 Task: Send an email with the signature Edward Wright with the subject Introduction of a new product and the message I wanted to touch base with you about the status of the [specific project]. Are we on track to meet the deadline? from softage.10@softage.net to softage.3@softage.net and move the email from Sent Items to the folder Ticketing system
Action: Mouse moved to (109, 114)
Screenshot: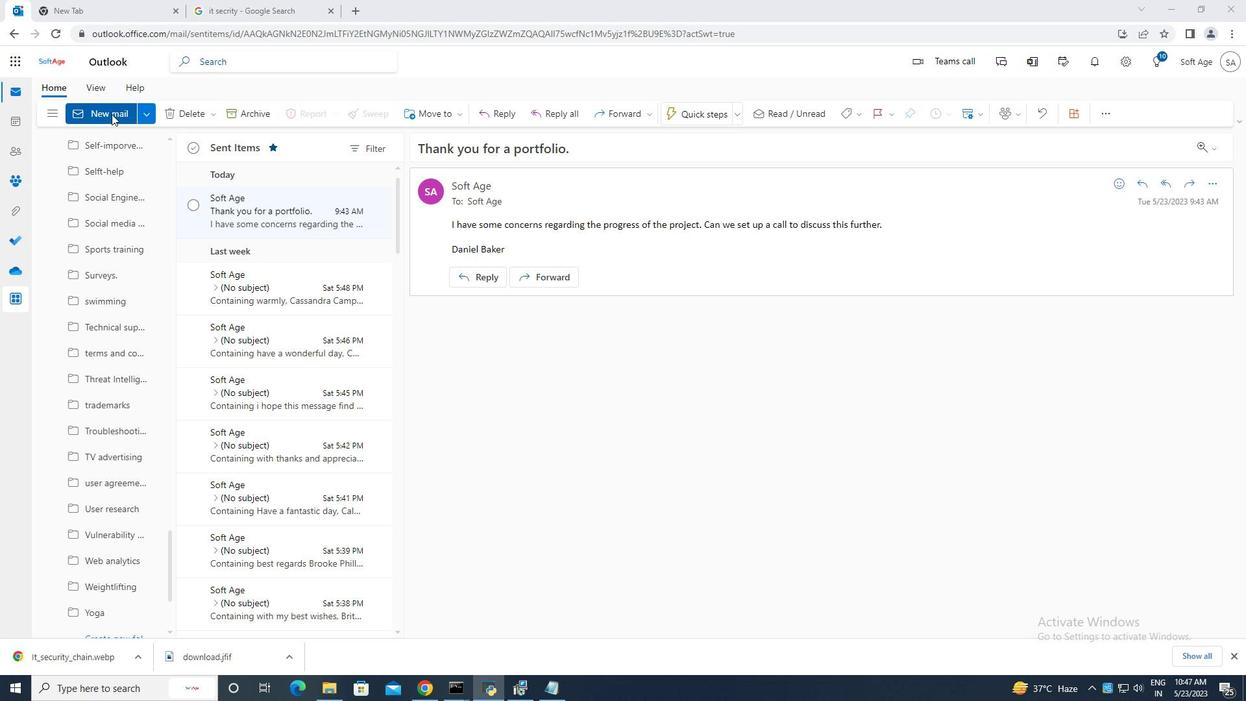 
Action: Mouse pressed left at (109, 114)
Screenshot: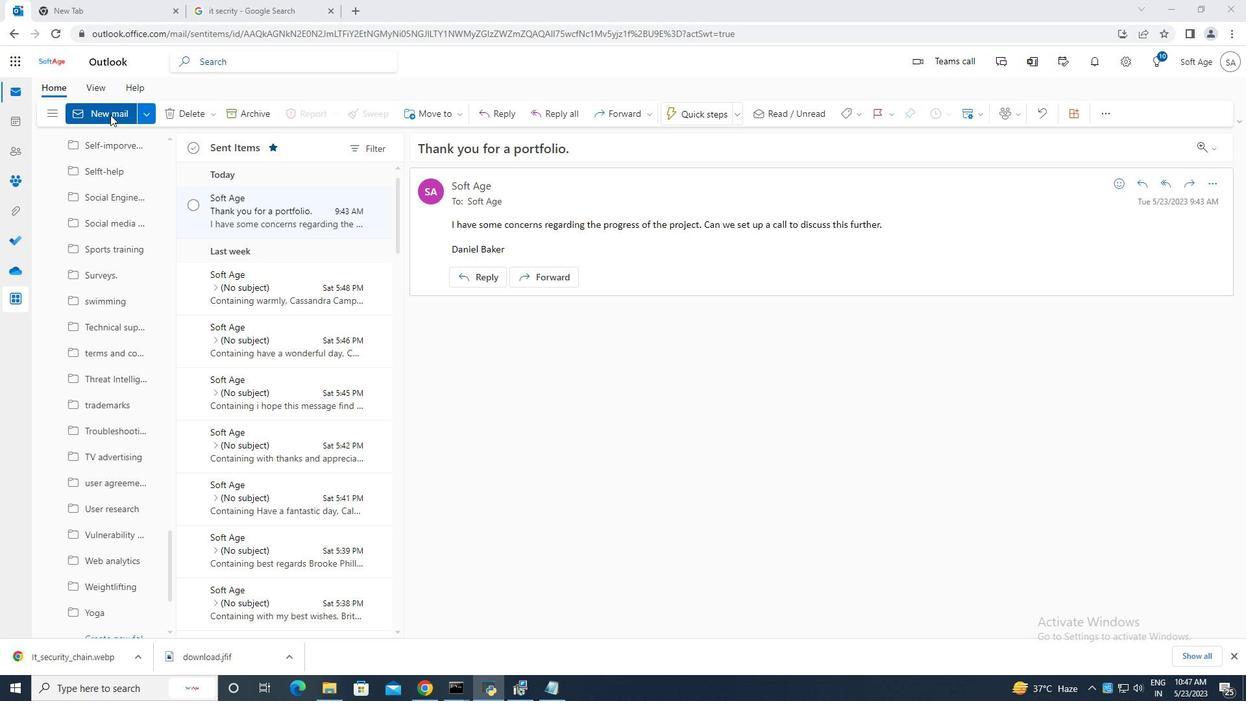 
Action: Mouse moved to (833, 116)
Screenshot: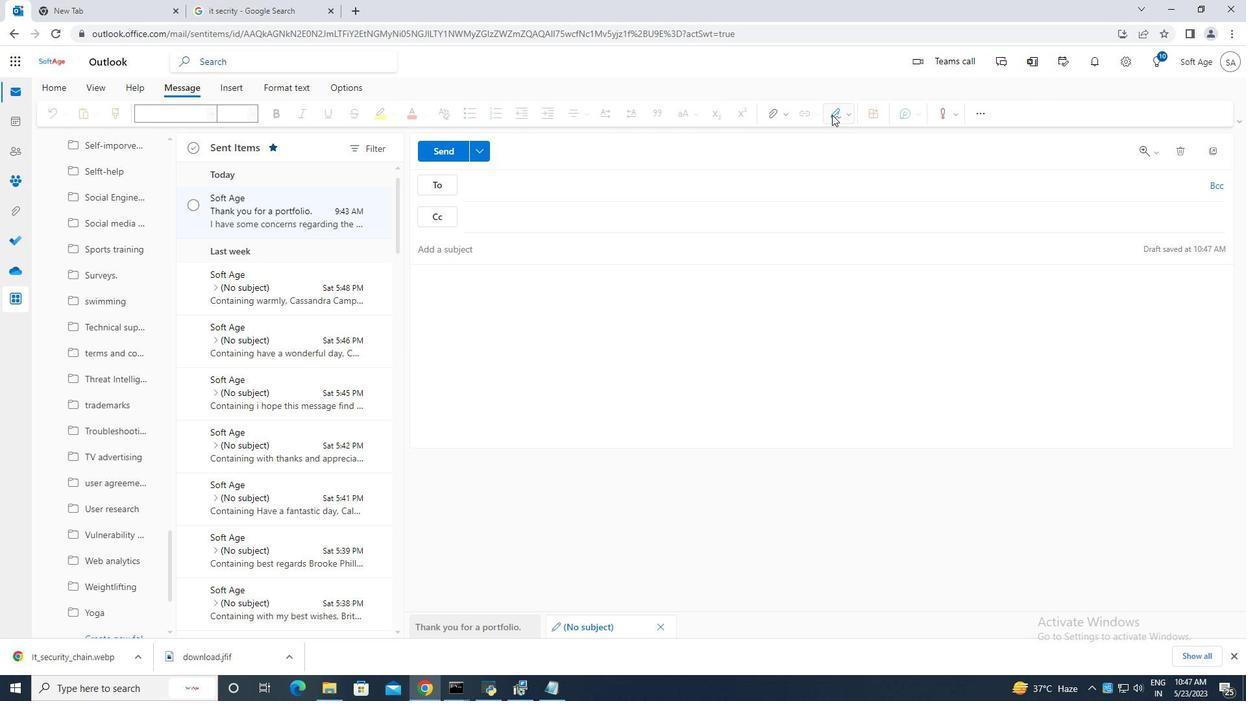 
Action: Mouse pressed left at (833, 116)
Screenshot: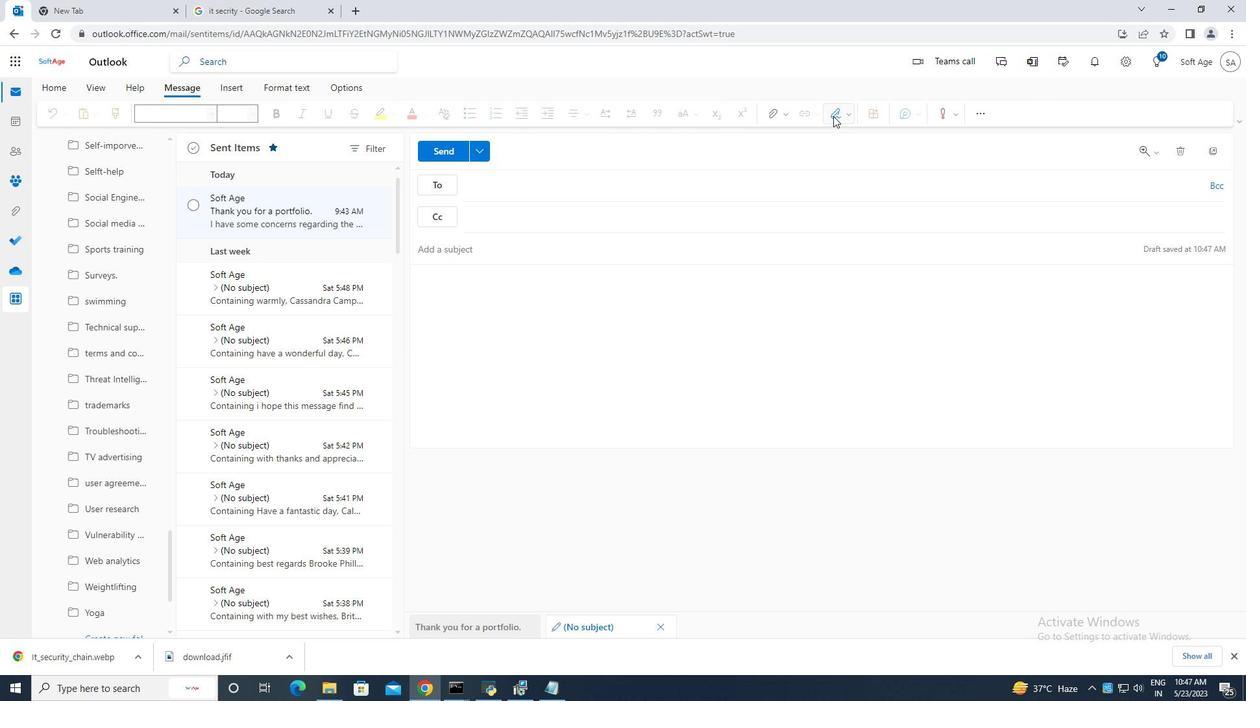 
Action: Mouse moved to (825, 166)
Screenshot: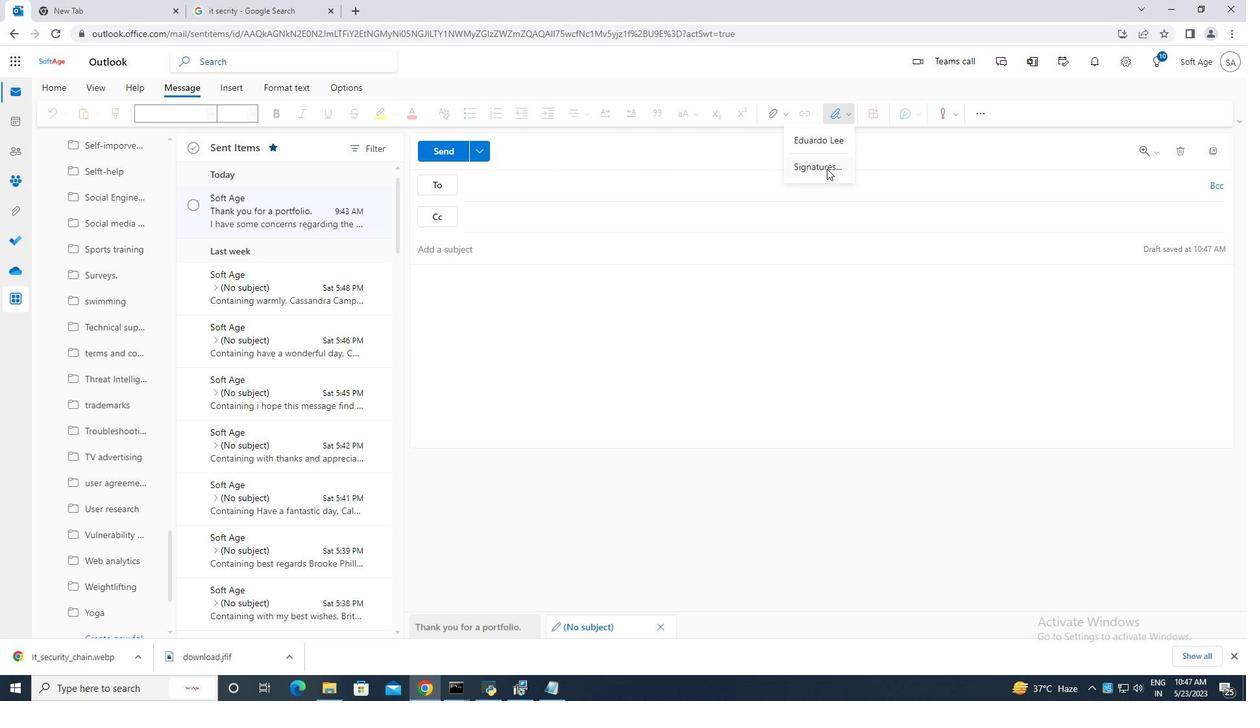 
Action: Mouse pressed left at (825, 166)
Screenshot: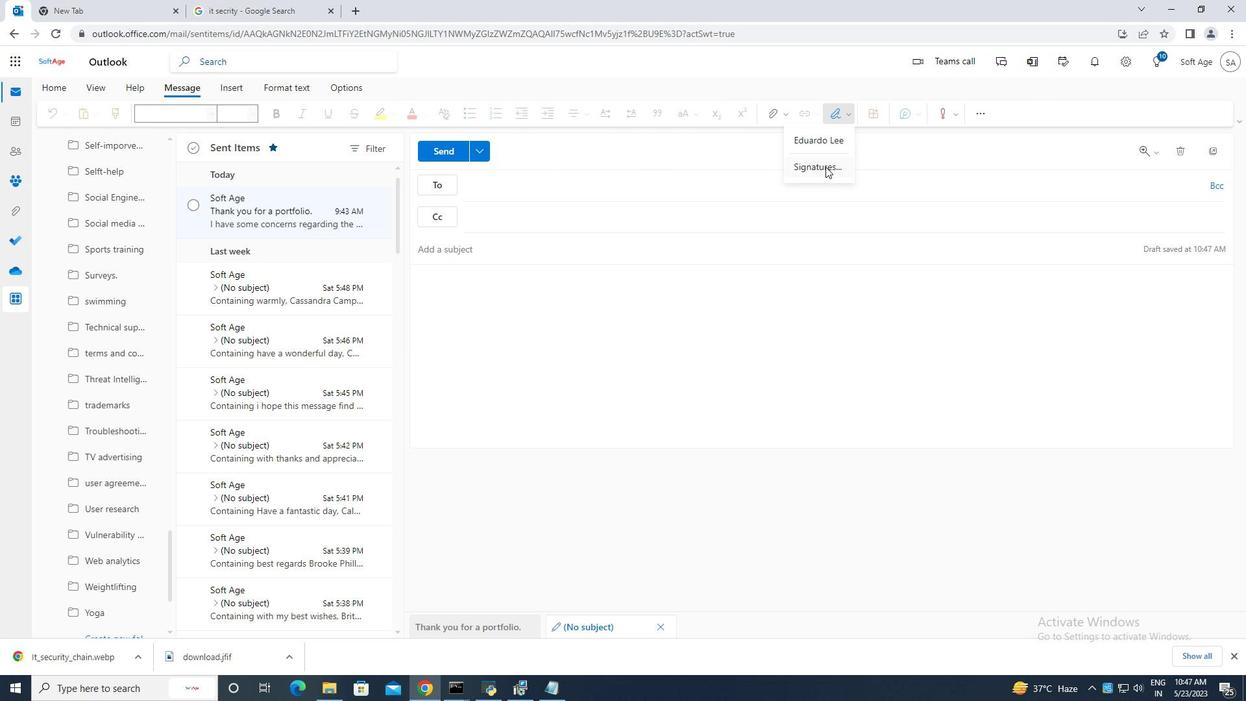 
Action: Mouse moved to (869, 213)
Screenshot: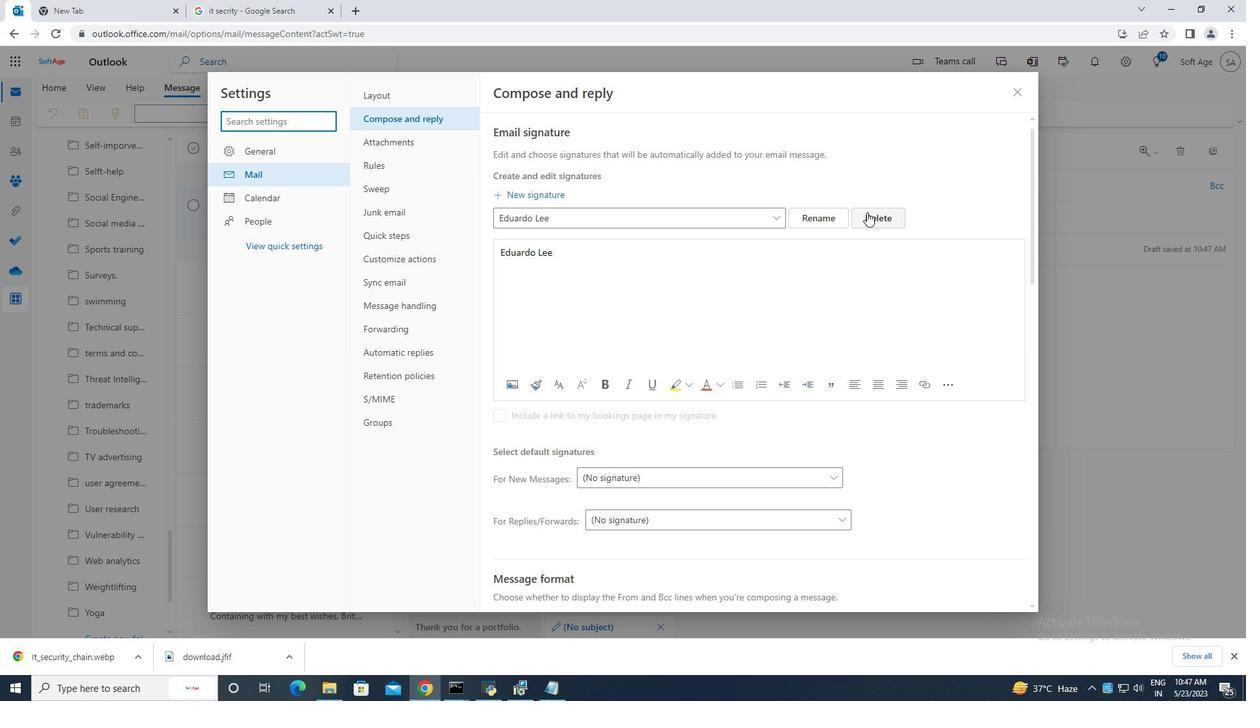 
Action: Mouse pressed left at (869, 213)
Screenshot: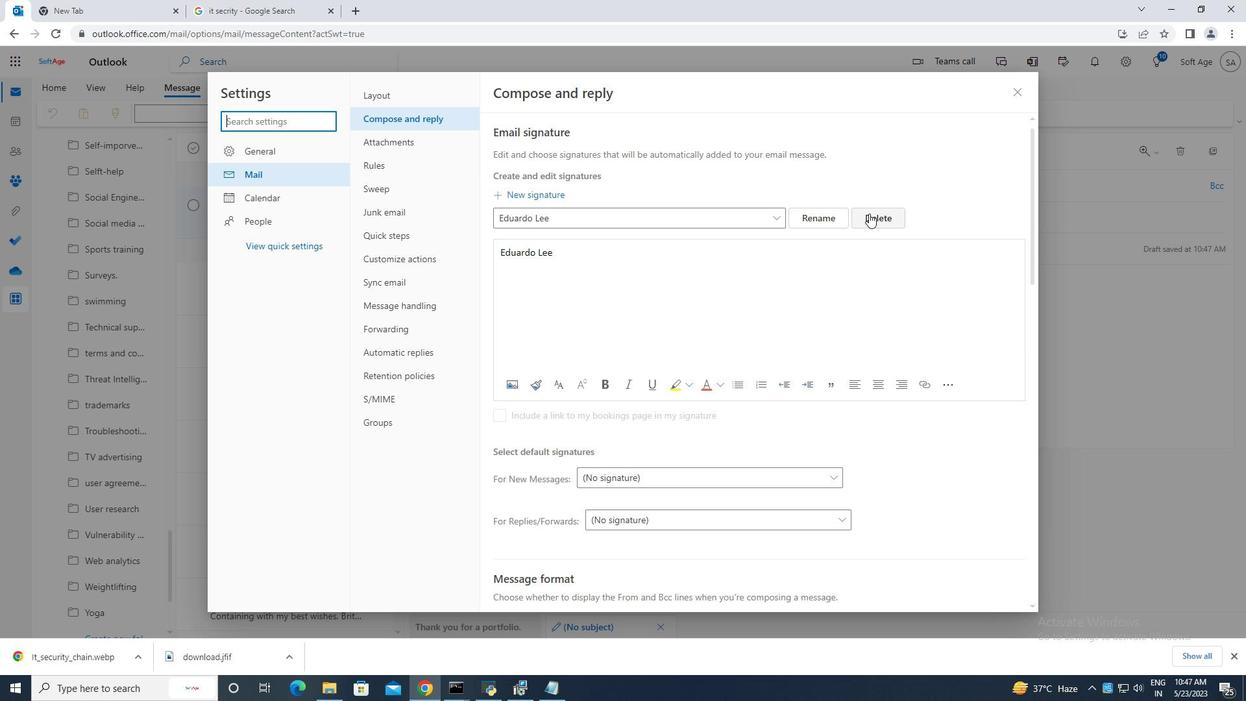 
Action: Mouse moved to (523, 217)
Screenshot: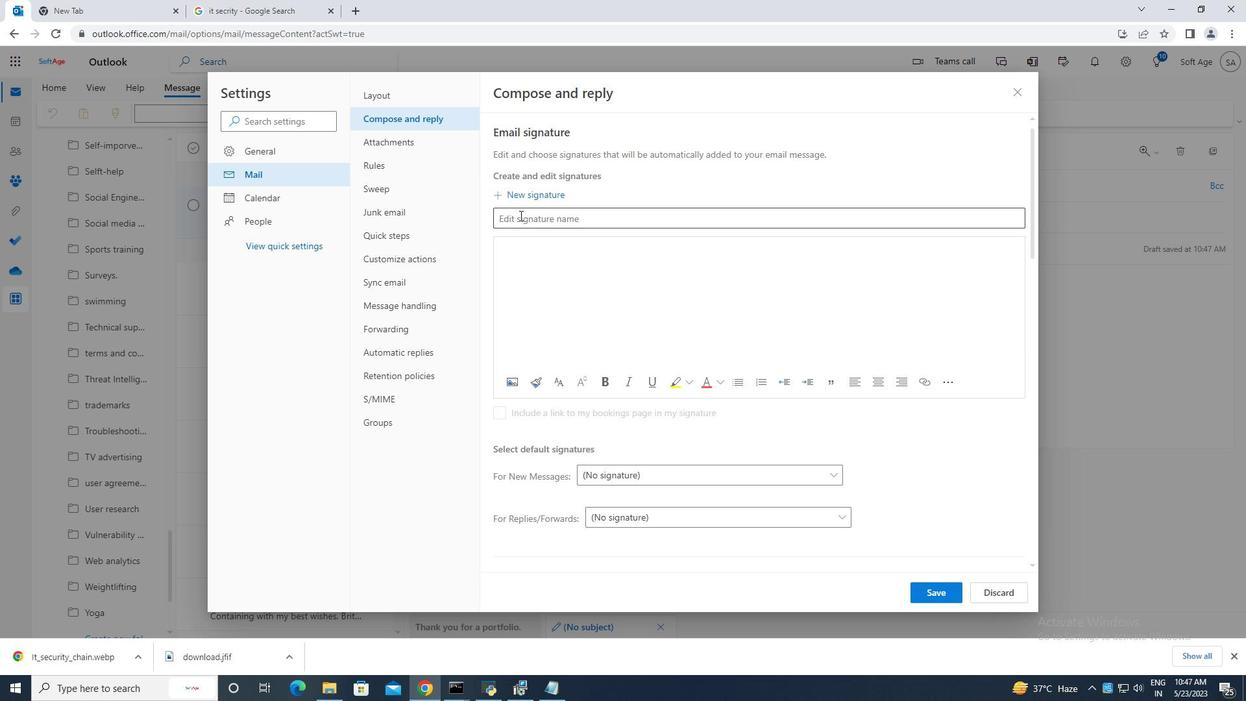 
Action: Mouse pressed left at (523, 217)
Screenshot: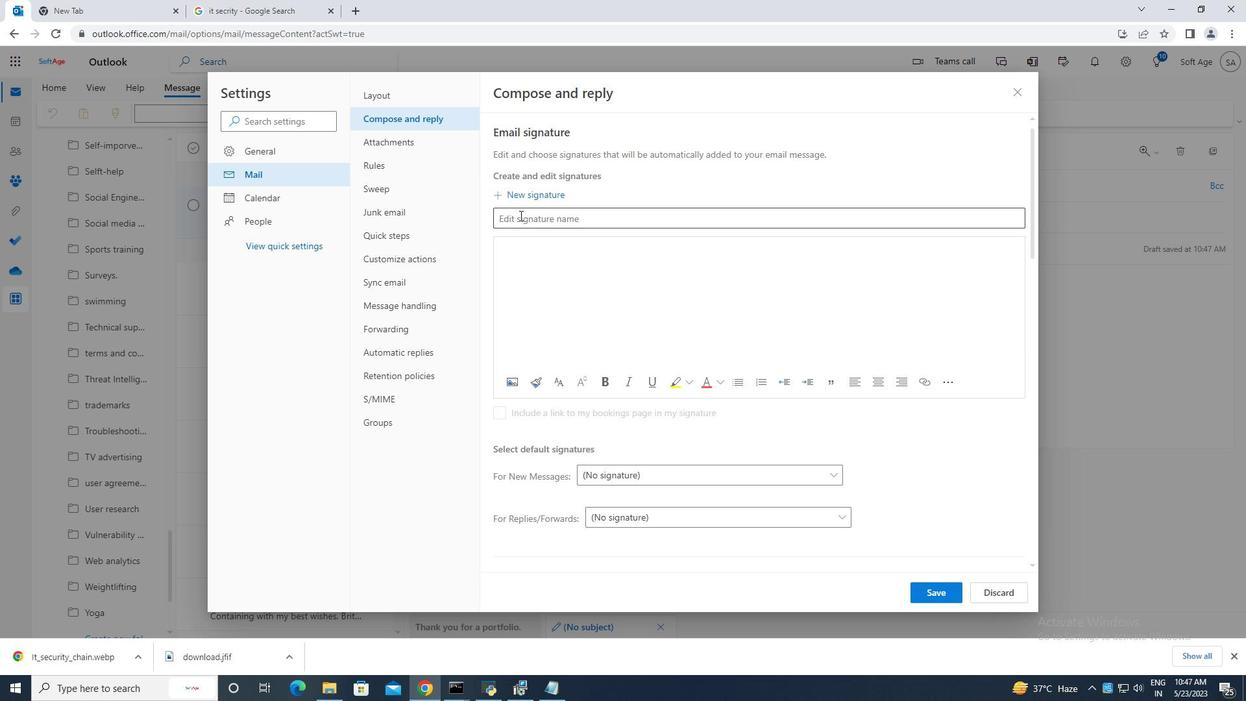 
Action: Mouse moved to (527, 218)
Screenshot: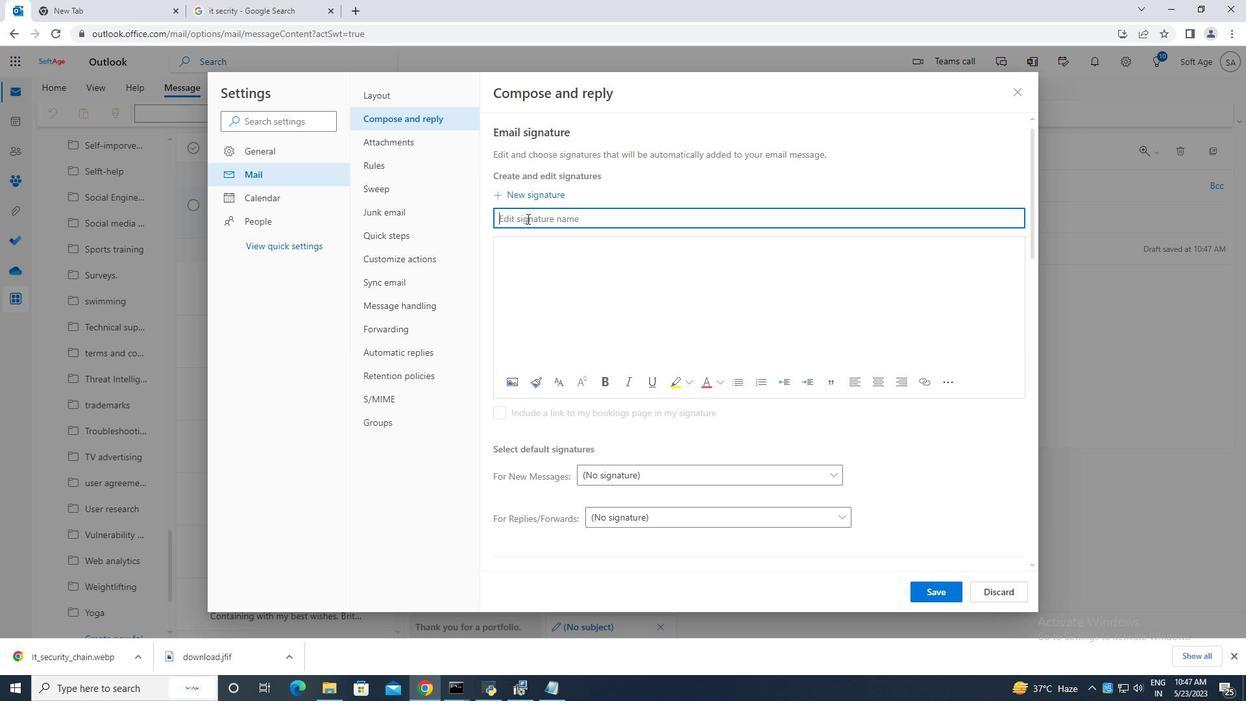 
Action: Key pressed <Key.caps_lock>E<Key.caps_lock>dward<Key.space><Key.caps_lock>W<Key.caps_lock>right
Screenshot: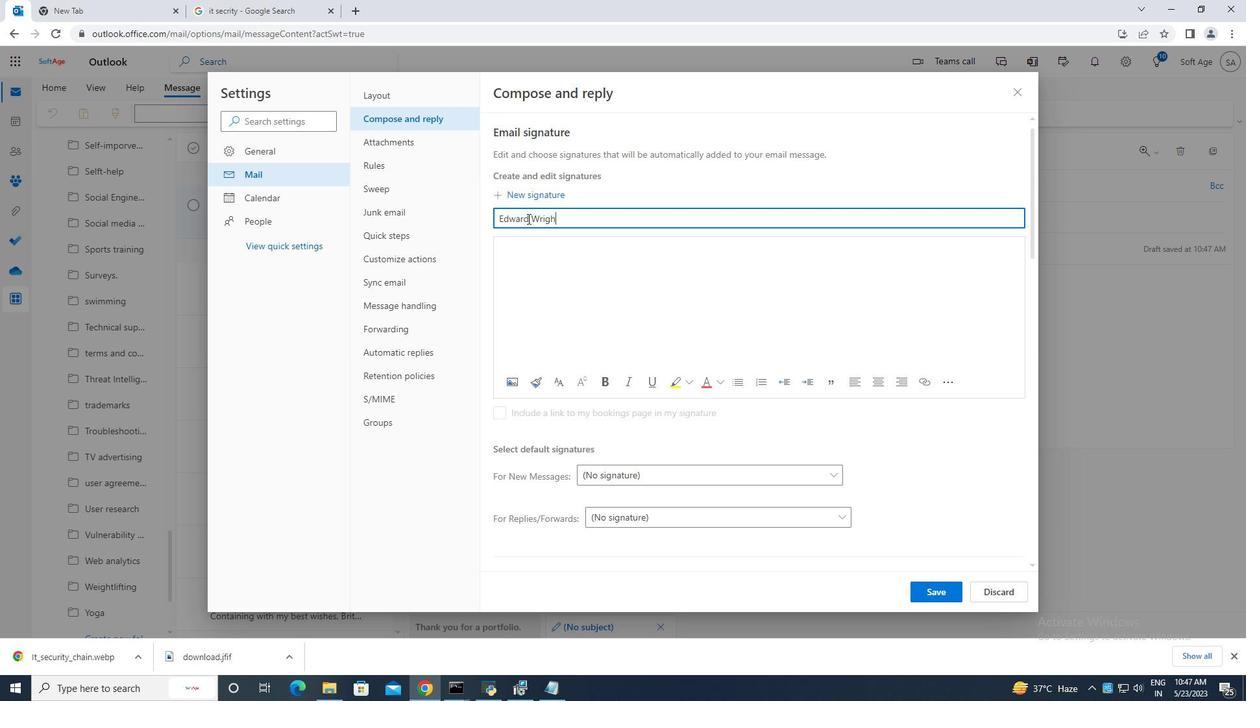 
Action: Mouse moved to (505, 246)
Screenshot: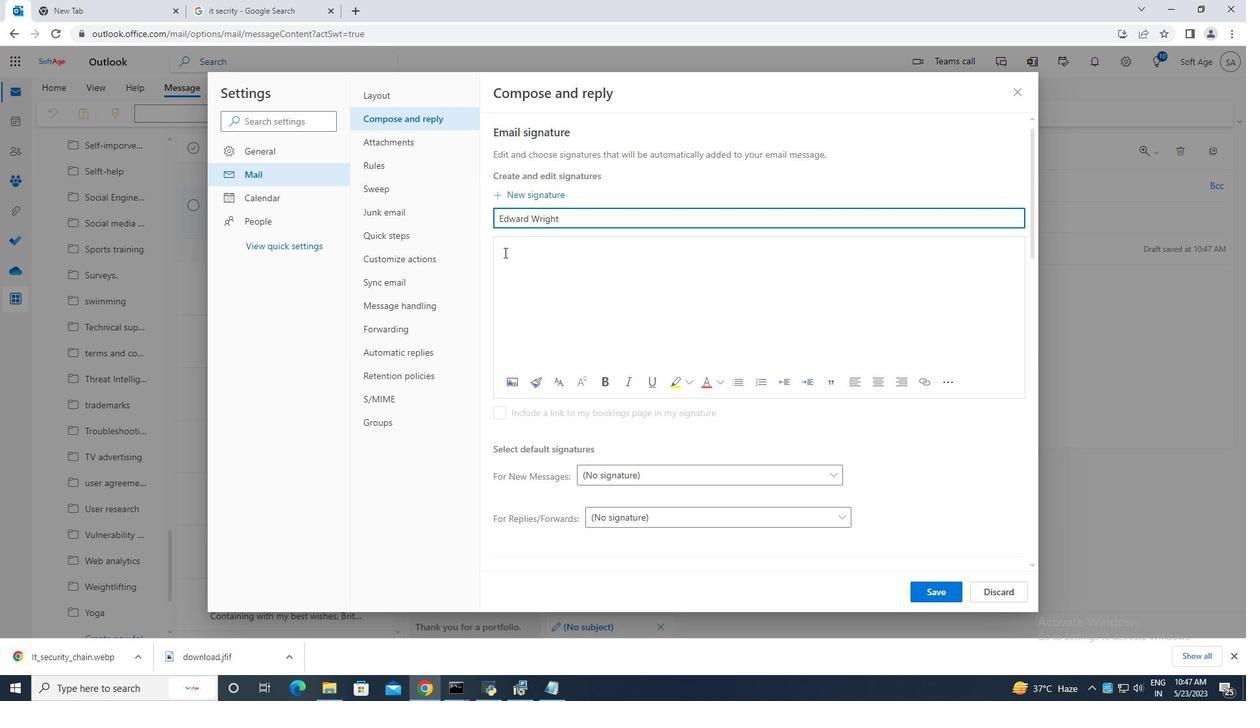 
Action: Mouse pressed left at (505, 246)
Screenshot: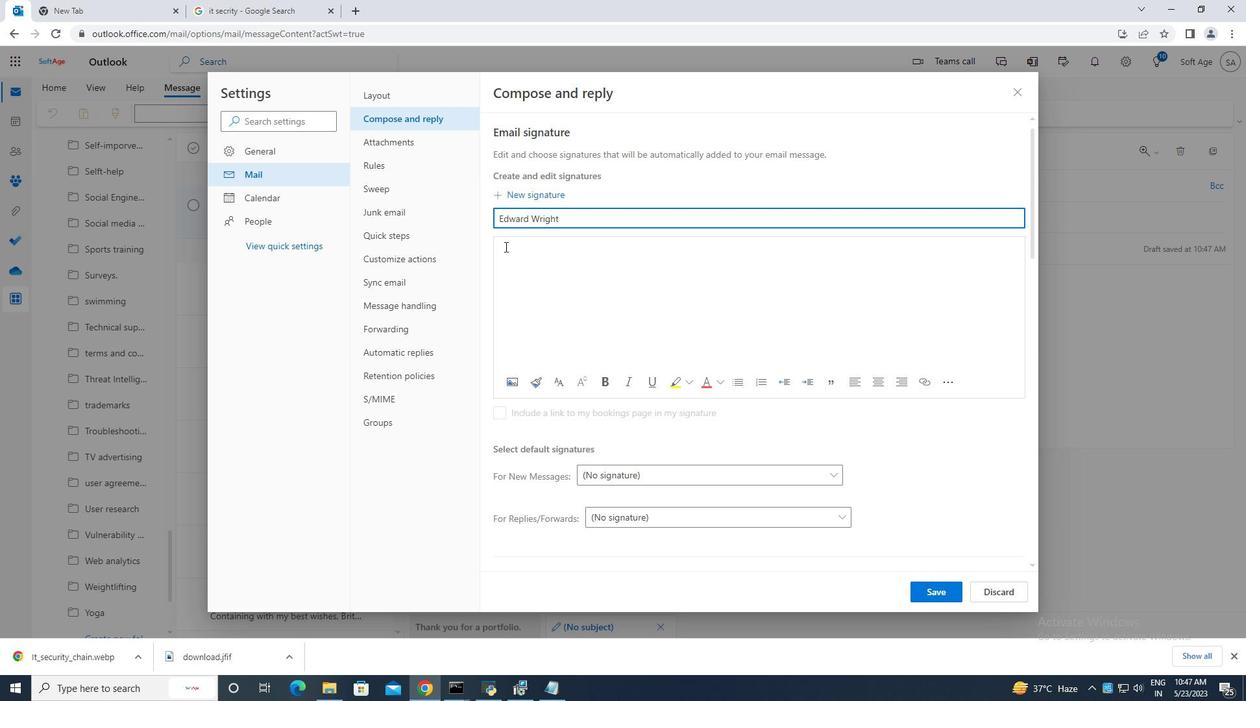 
Action: Mouse moved to (508, 248)
Screenshot: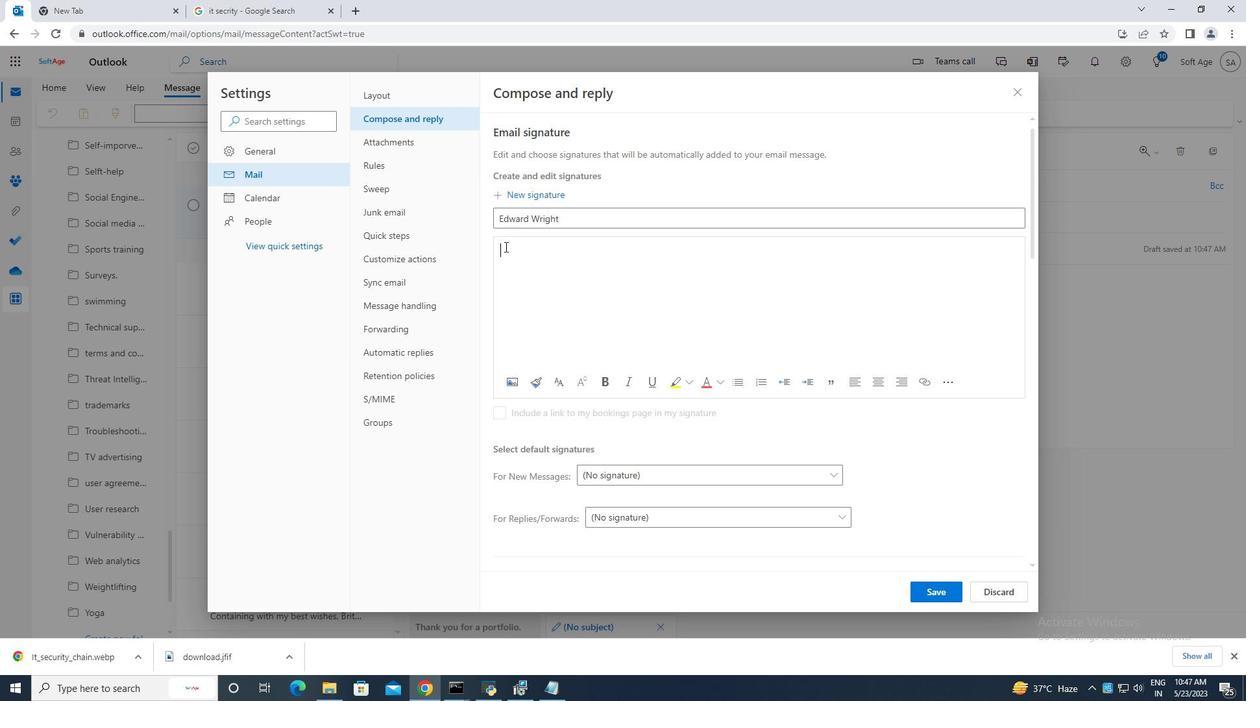 
Action: Key pressed <Key.caps_lock>E<Key.caps_lock>dward<Key.space><Key.caps_lock>W<Key.caps_lock>right
Screenshot: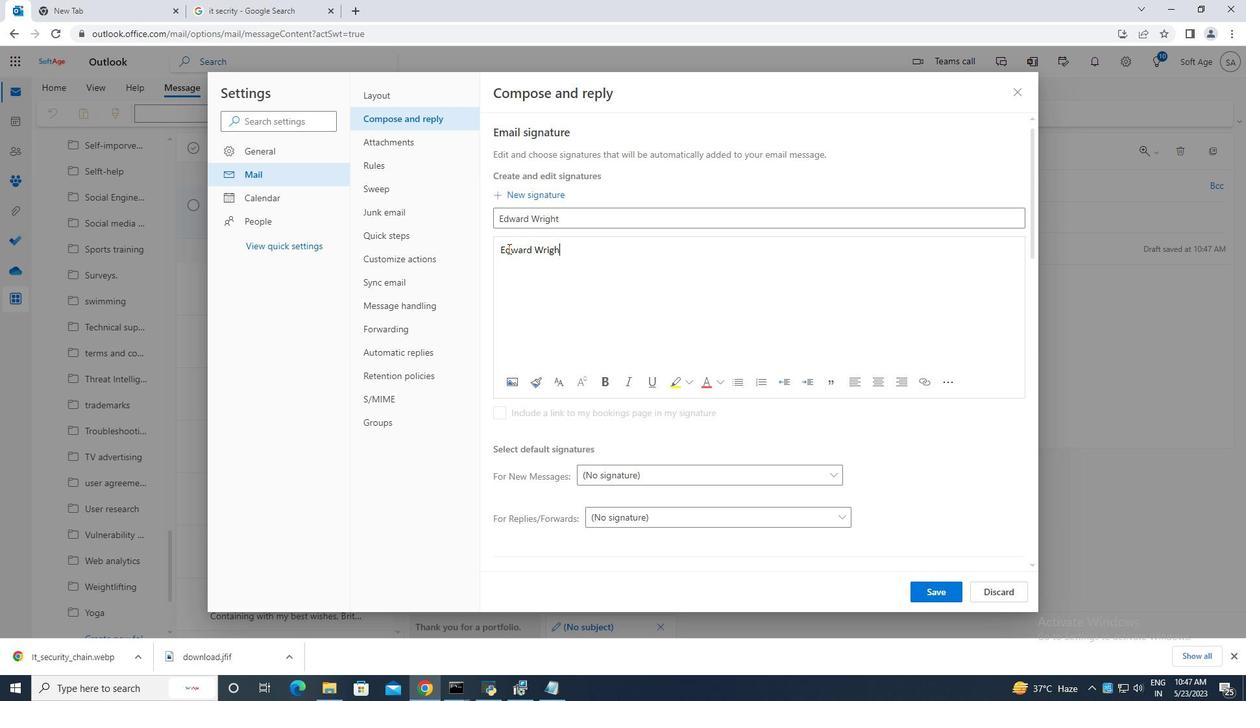 
Action: Mouse moved to (920, 587)
Screenshot: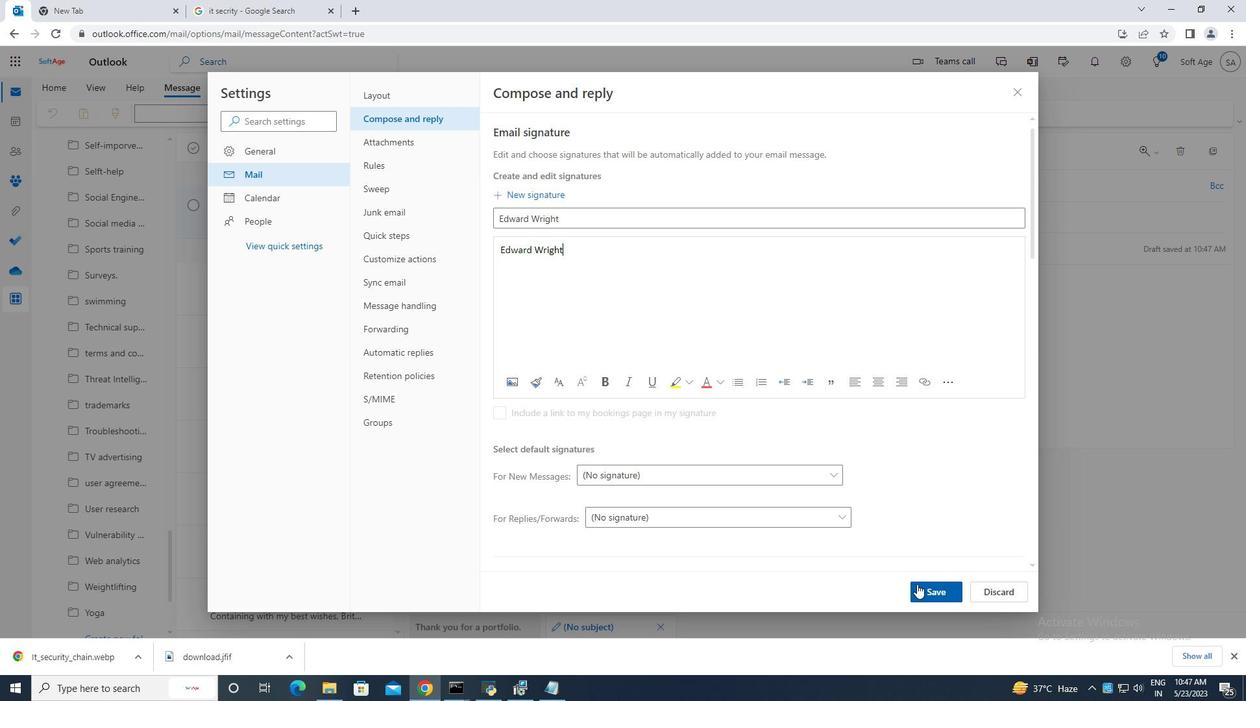 
Action: Mouse pressed left at (920, 587)
Screenshot: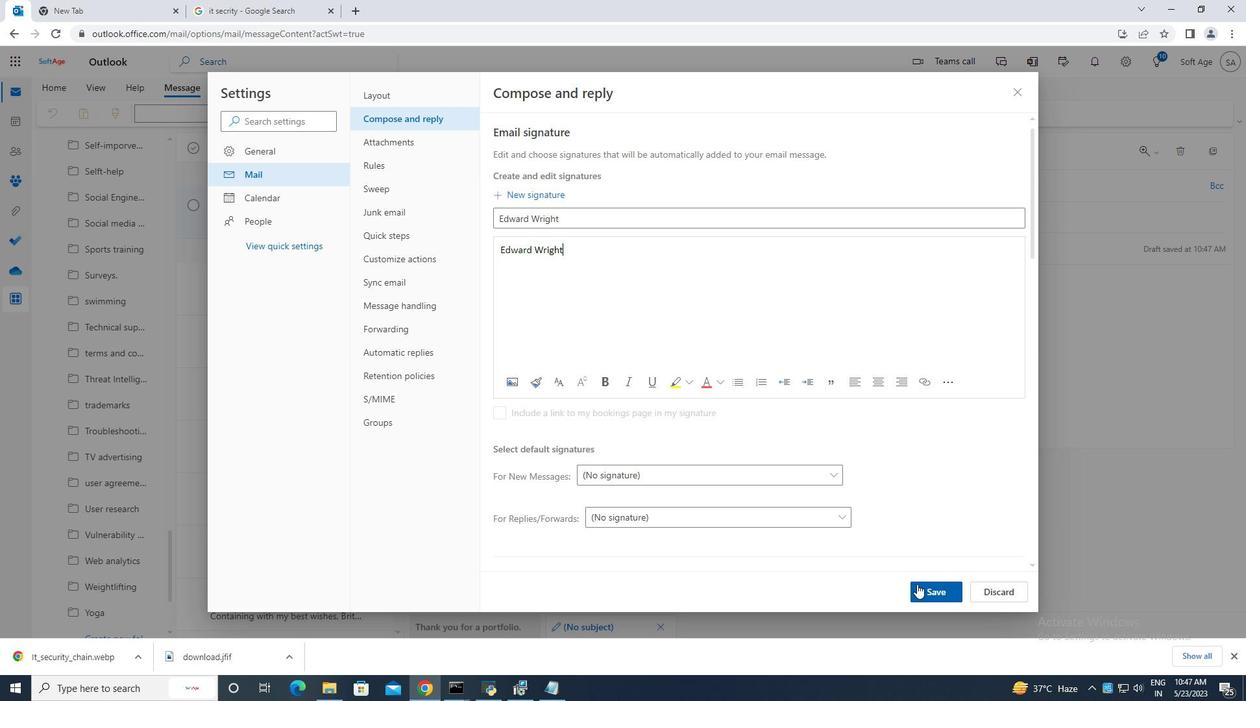 
Action: Mouse moved to (1013, 96)
Screenshot: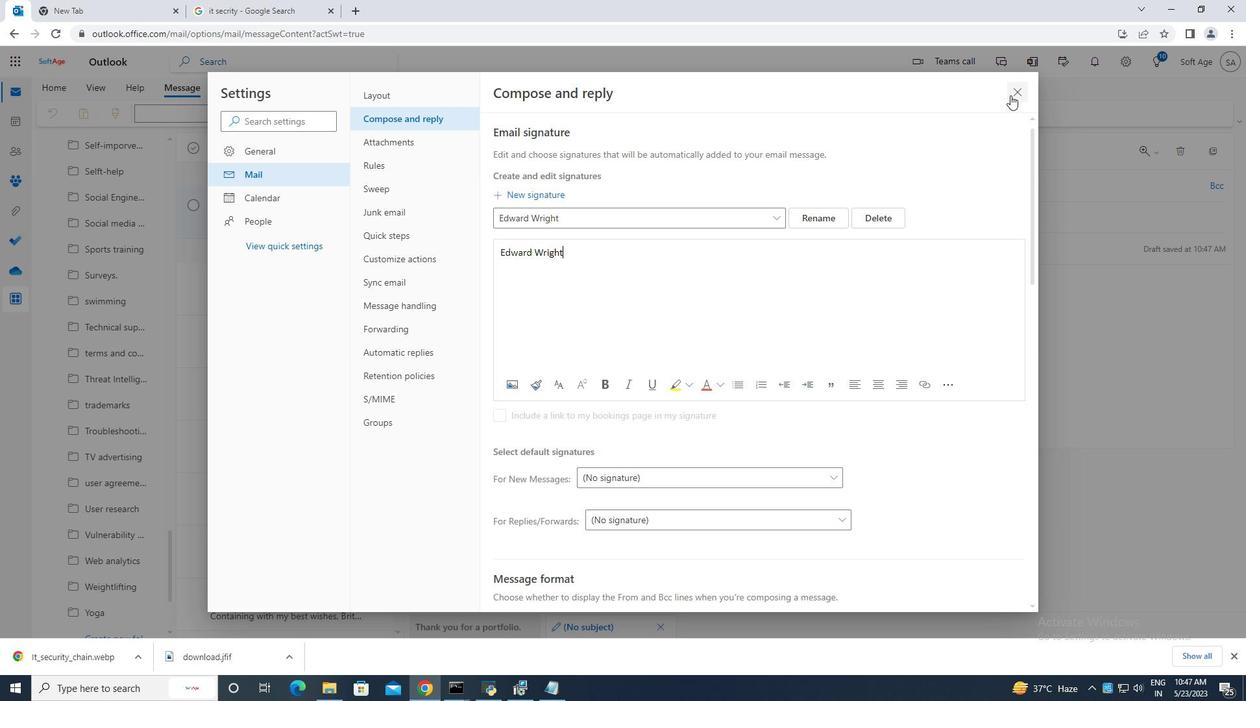 
Action: Mouse pressed left at (1013, 96)
Screenshot: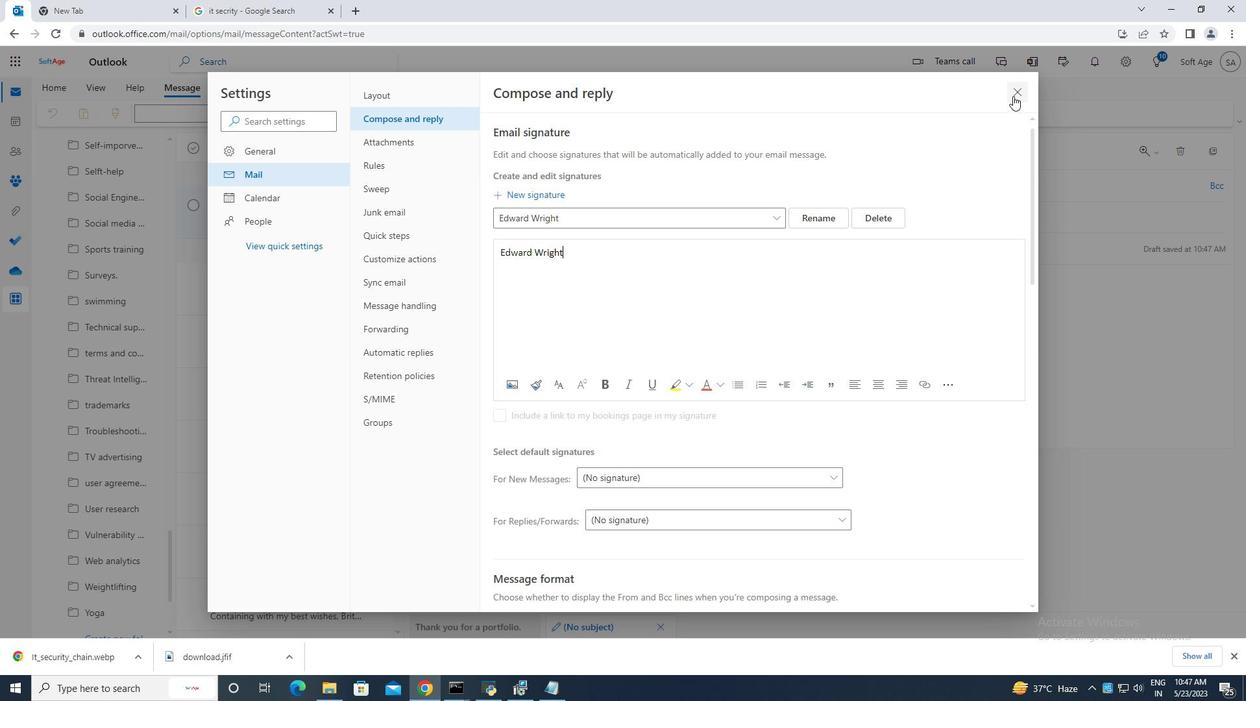 
Action: Mouse moved to (837, 114)
Screenshot: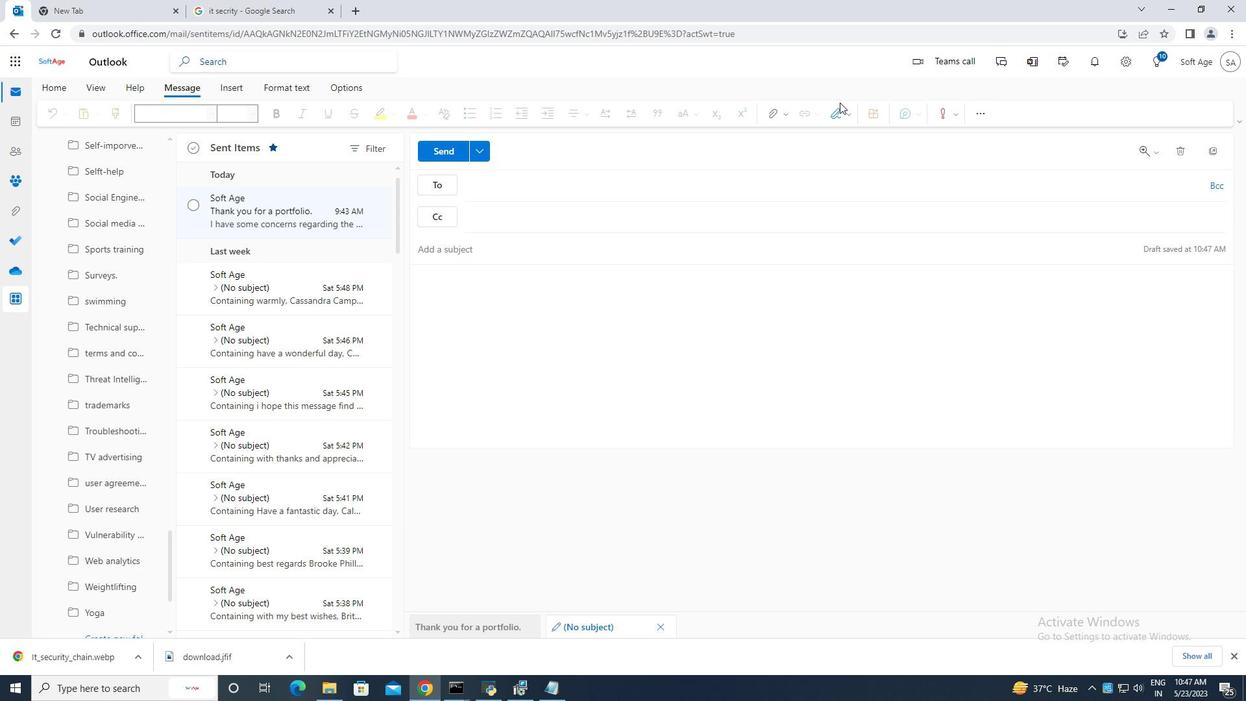 
Action: Mouse pressed left at (837, 114)
Screenshot: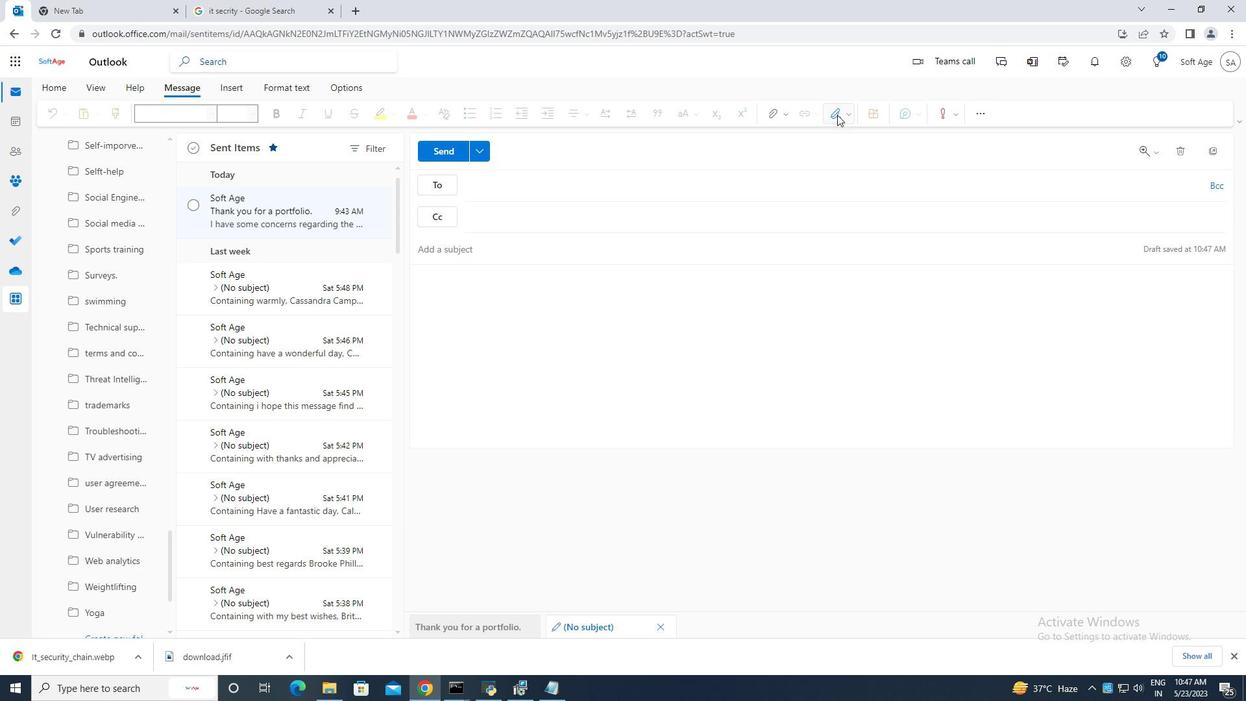 
Action: Mouse moved to (809, 141)
Screenshot: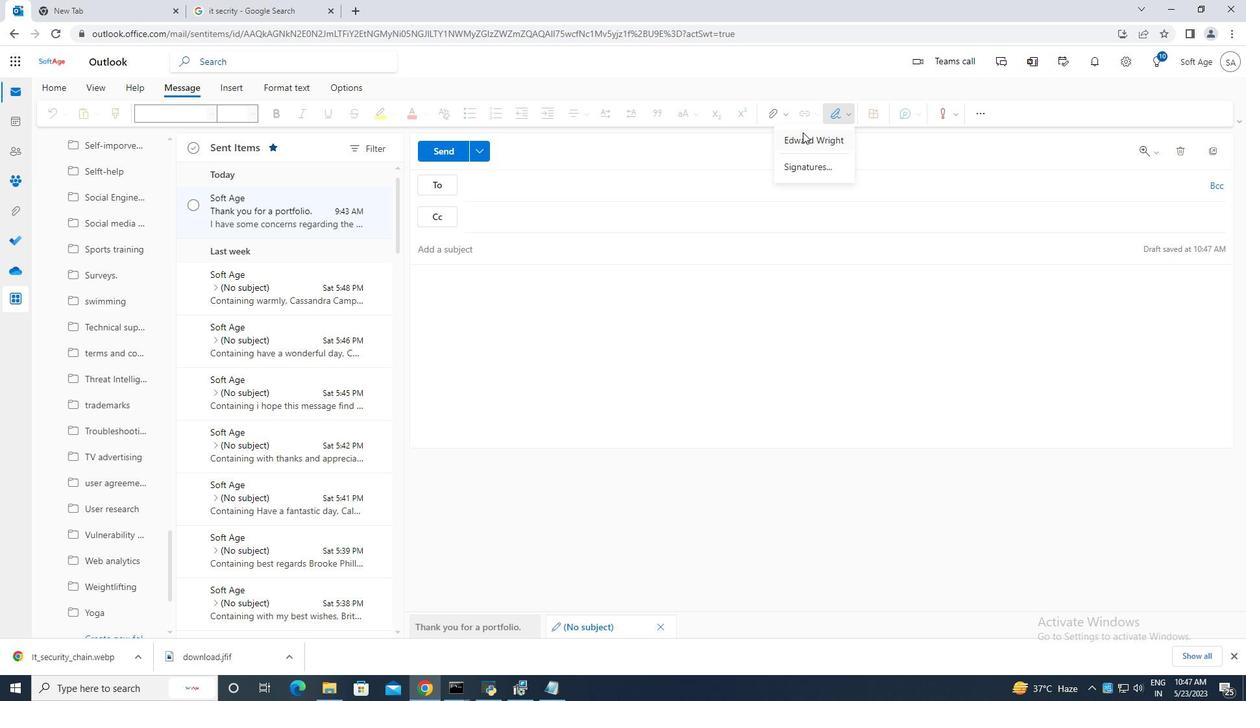
Action: Mouse pressed left at (809, 141)
Screenshot: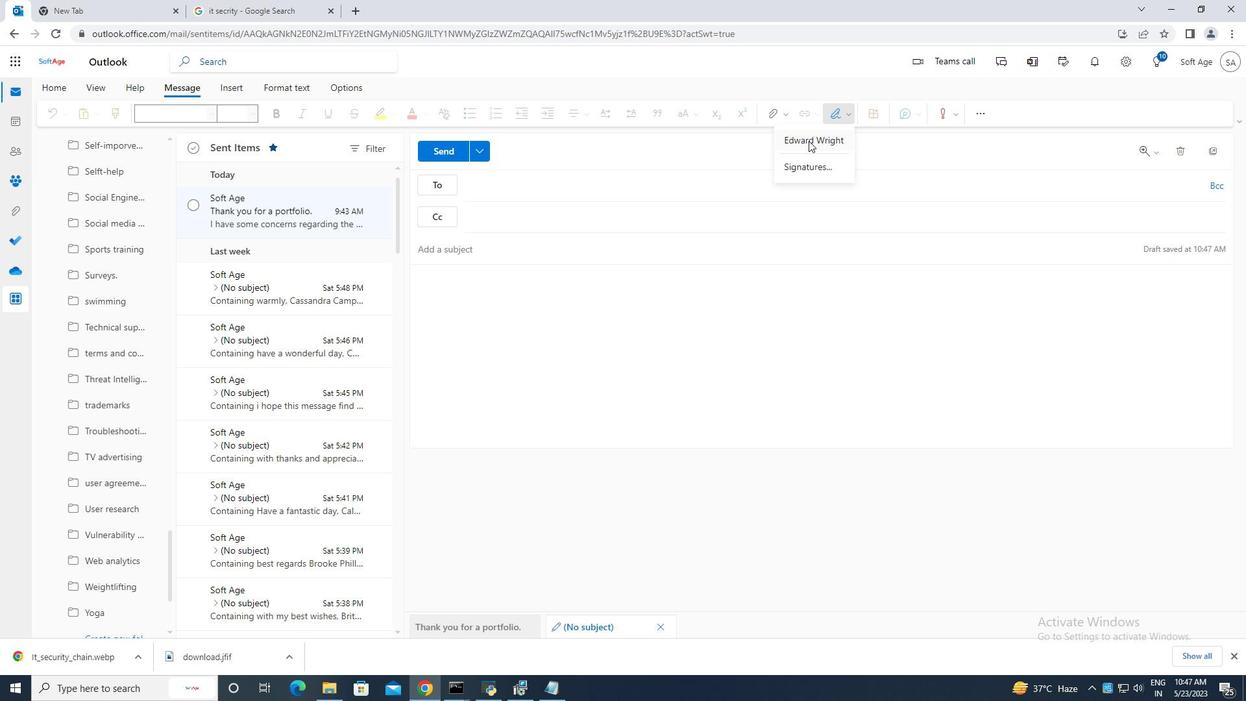 
Action: Mouse moved to (449, 253)
Screenshot: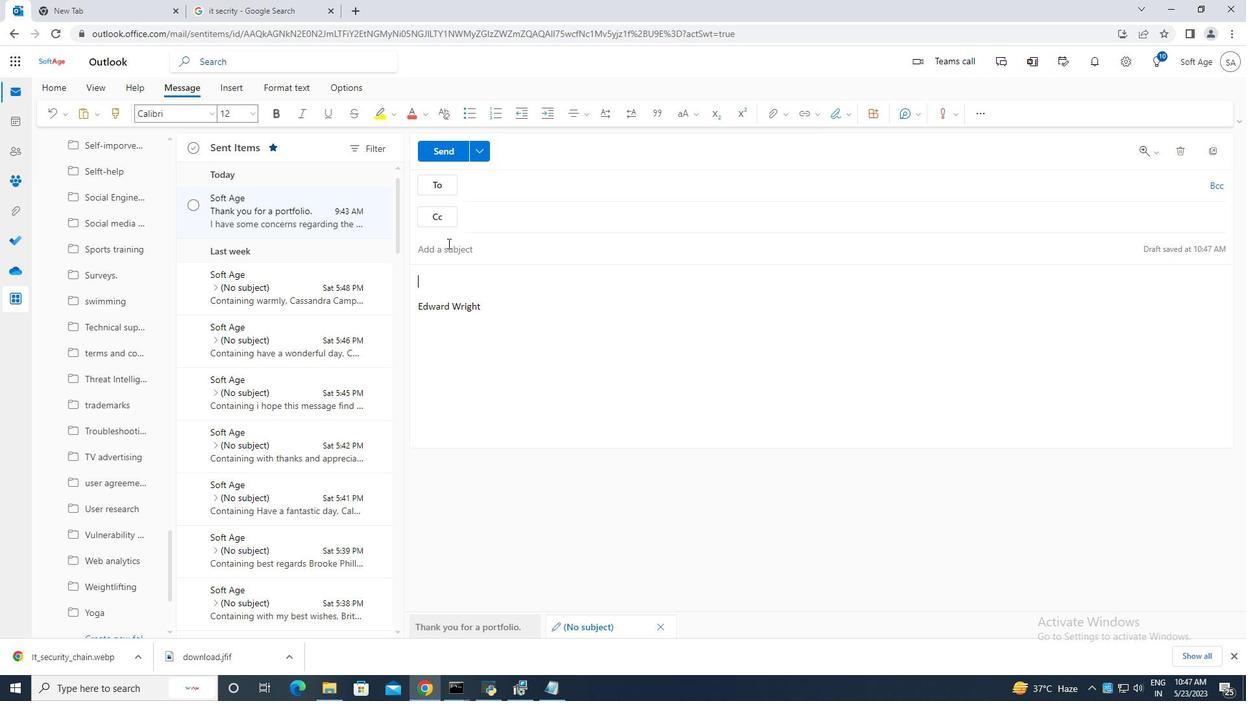 
Action: Mouse pressed left at (449, 253)
Screenshot: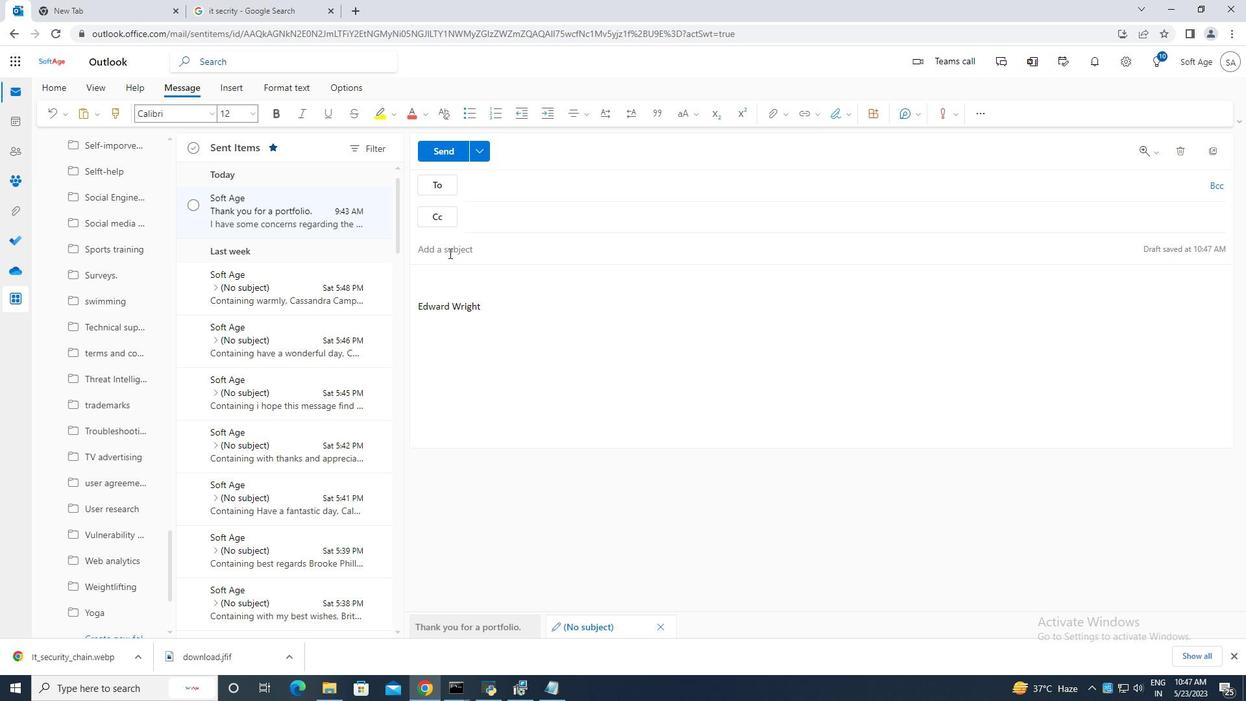 
Action: Mouse moved to (449, 253)
Screenshot: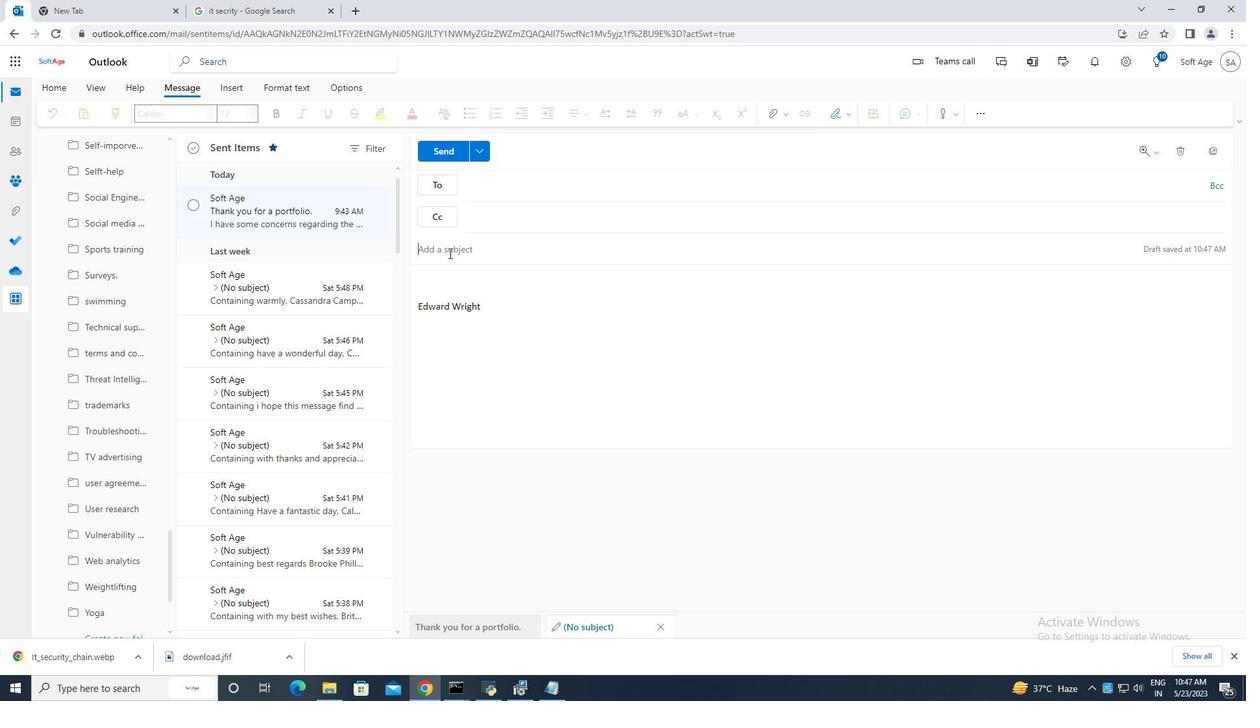 
Action: Key pressed <Key.caps_lock>I<Key.caps_lock>ntroduction<Key.space>of<Key.space>a<Key.space>new<Key.space>product<Key.space><Key.backspace>.
Screenshot: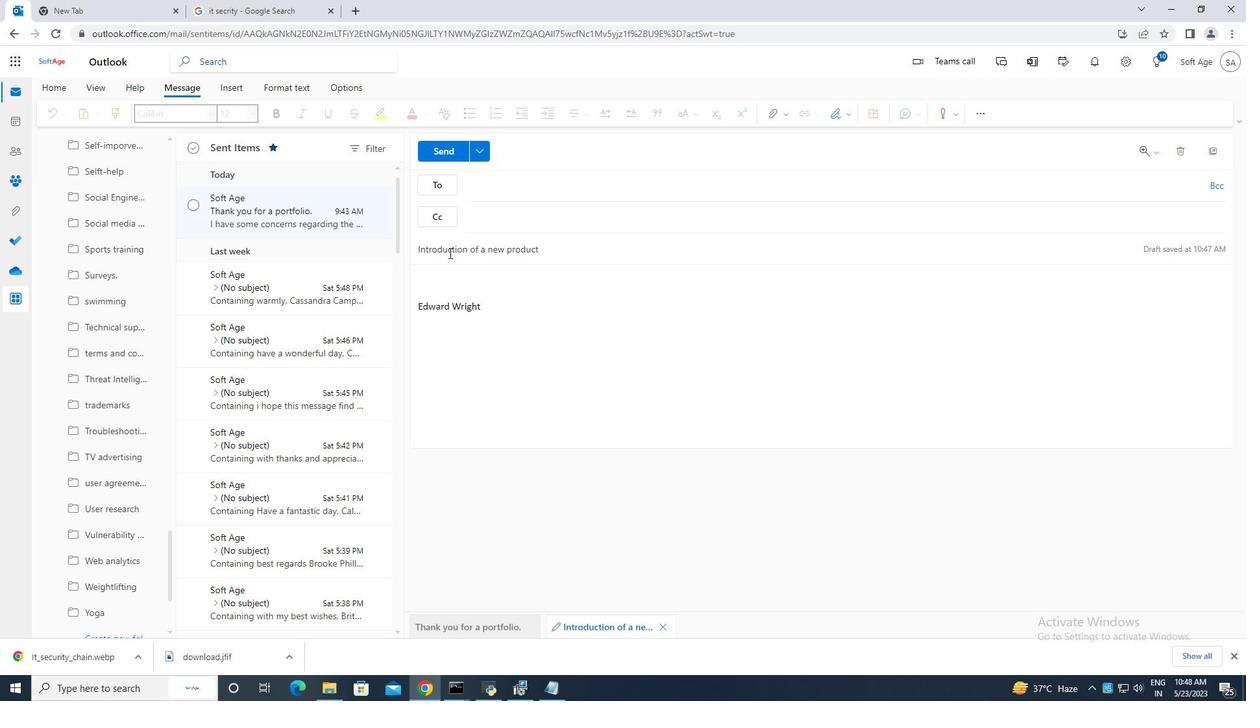 
Action: Mouse moved to (447, 273)
Screenshot: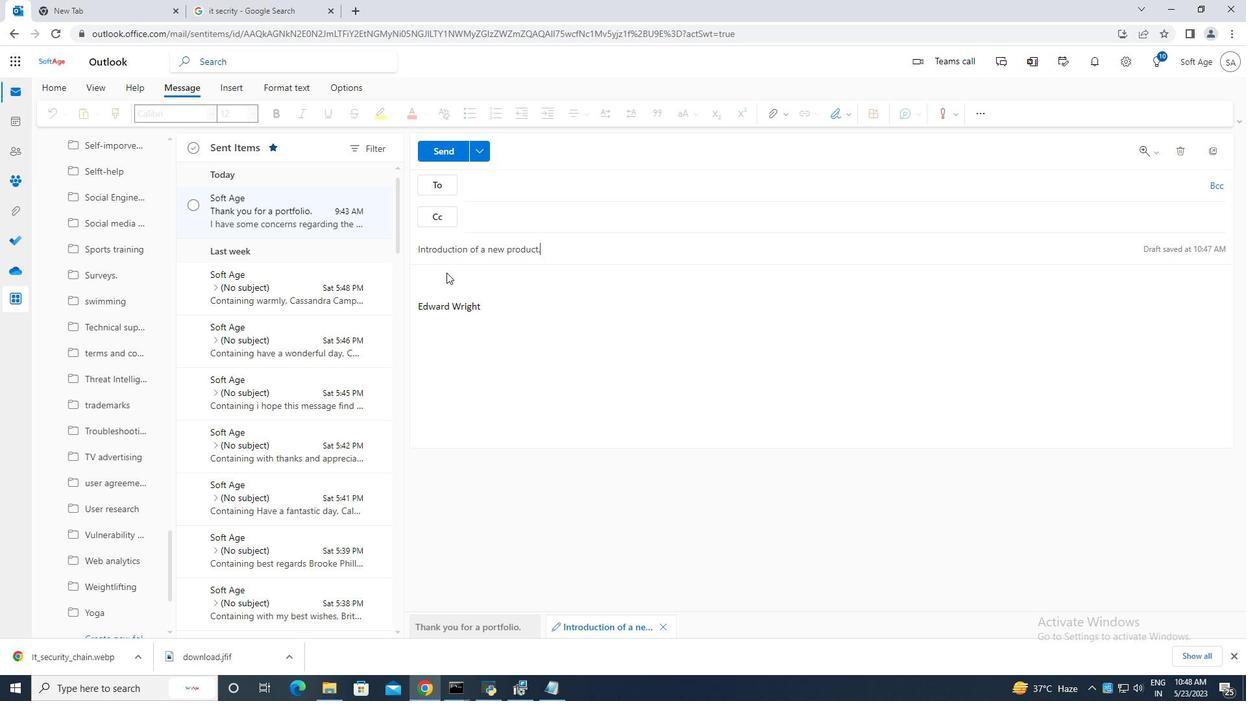 
Action: Mouse pressed left at (447, 273)
Screenshot: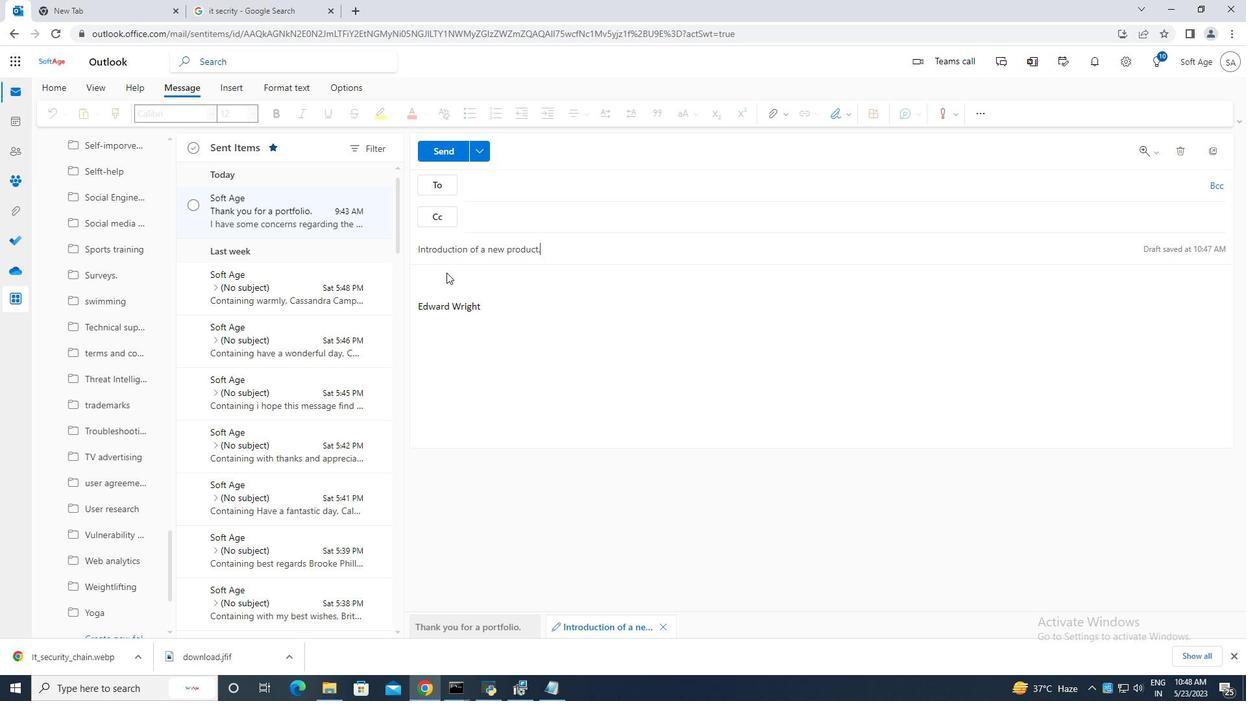 
Action: Mouse moved to (445, 281)
Screenshot: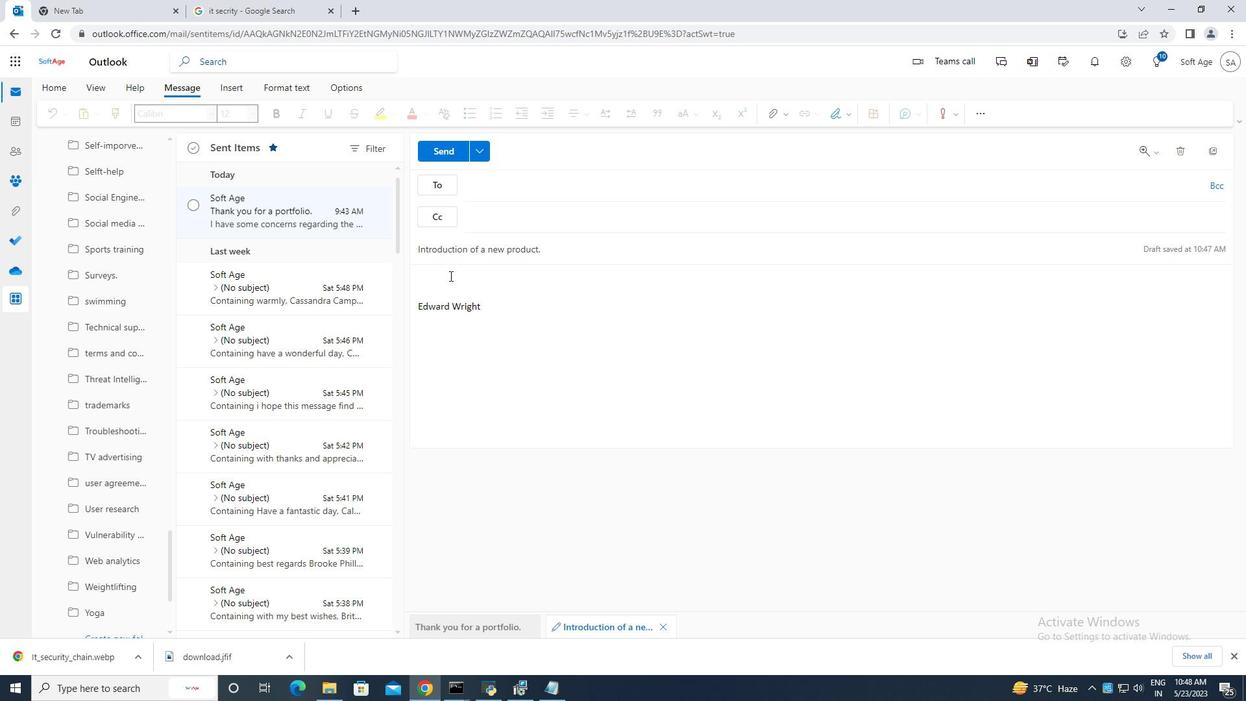 
Action: Mouse pressed left at (445, 281)
Screenshot: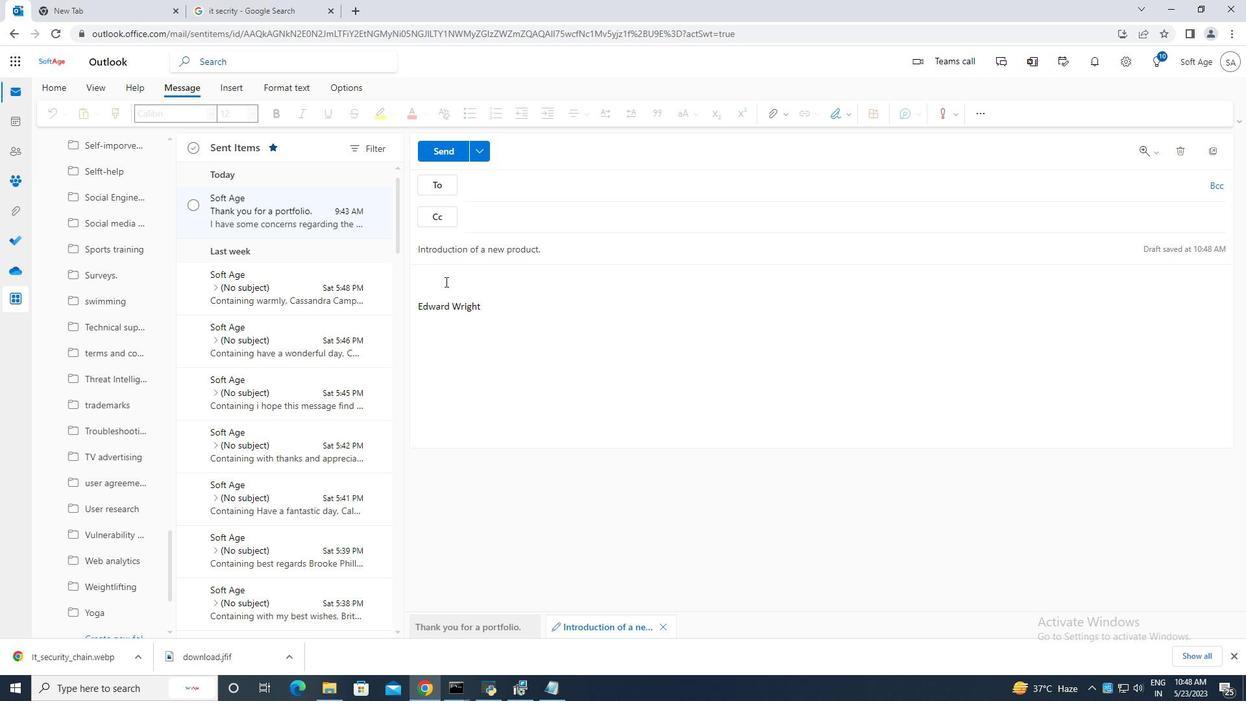 
Action: Mouse moved to (444, 281)
Screenshot: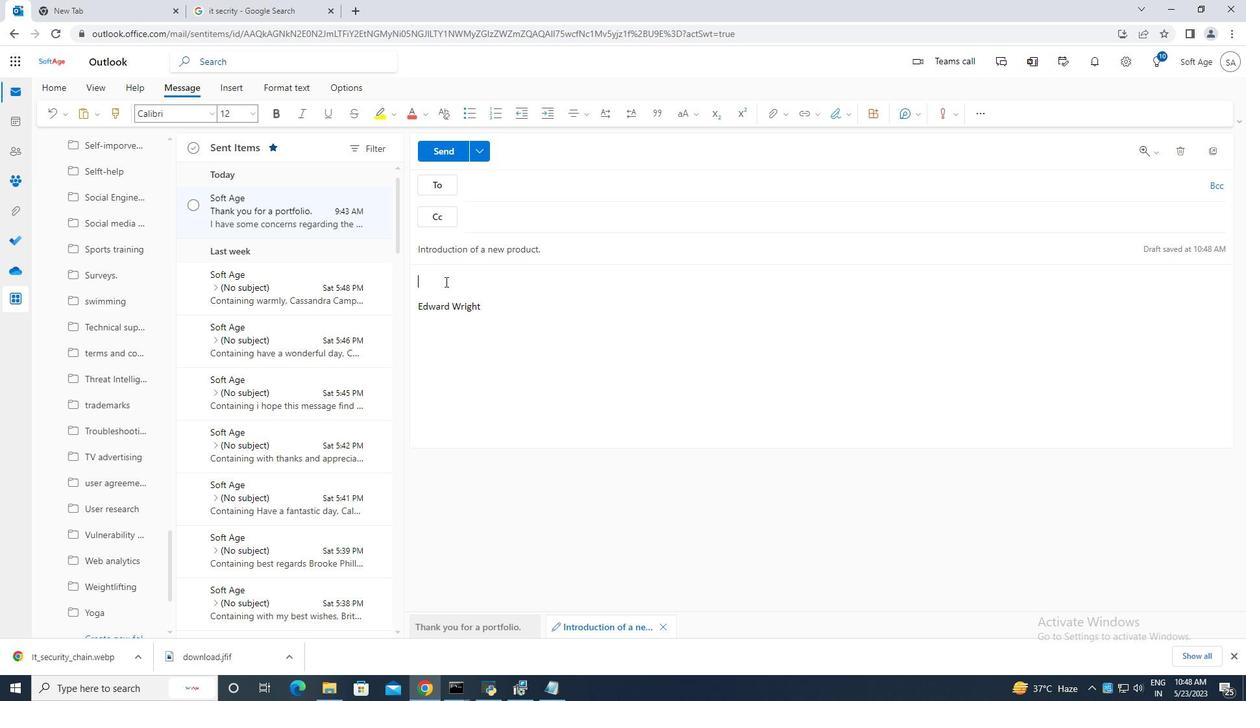 
Action: Key pressed <Key.caps_lock>I<Key.caps_lock><Key.space>wanted<Key.space>to<Key.space>touch<Key.space>base<Key.space>with<Key.space>you<Key.space>about<Key.space>the<Key.space>status<Key.space>of<Key.space>the<Key.space><Key.shift_r>(<Key.space>specific<Key.space>project<Key.shift_r>).
Screenshot: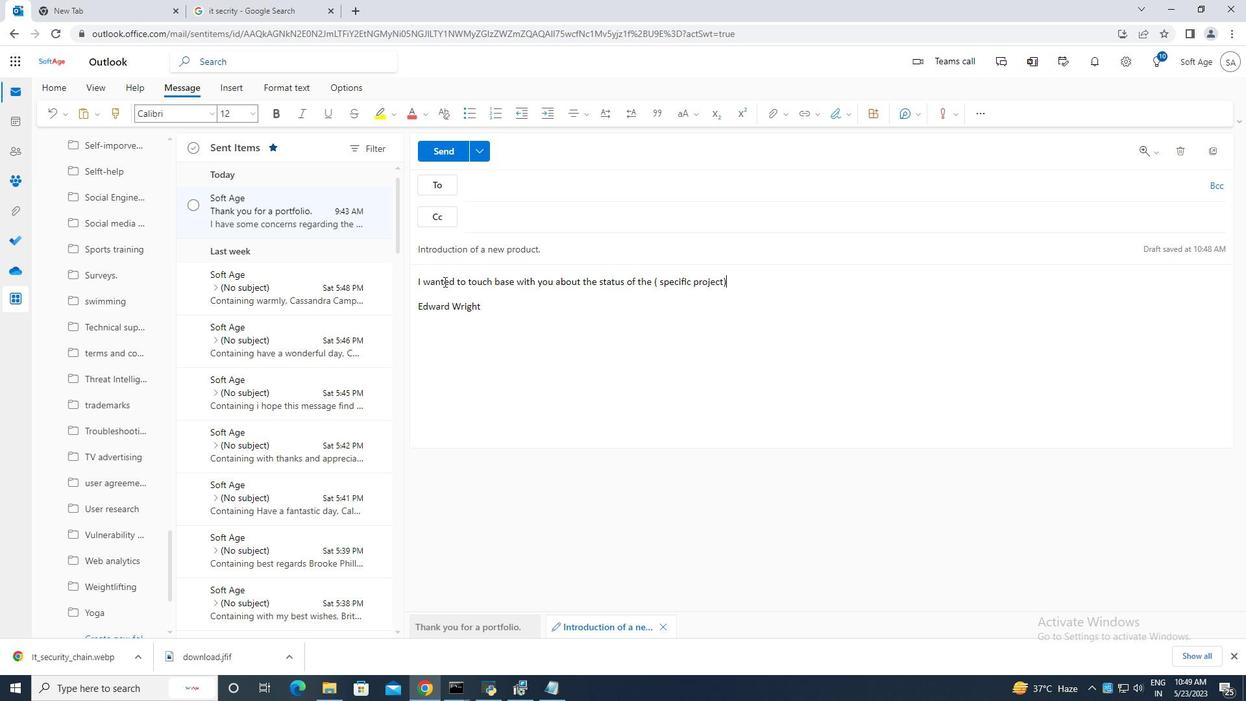 
Action: Mouse moved to (477, 188)
Screenshot: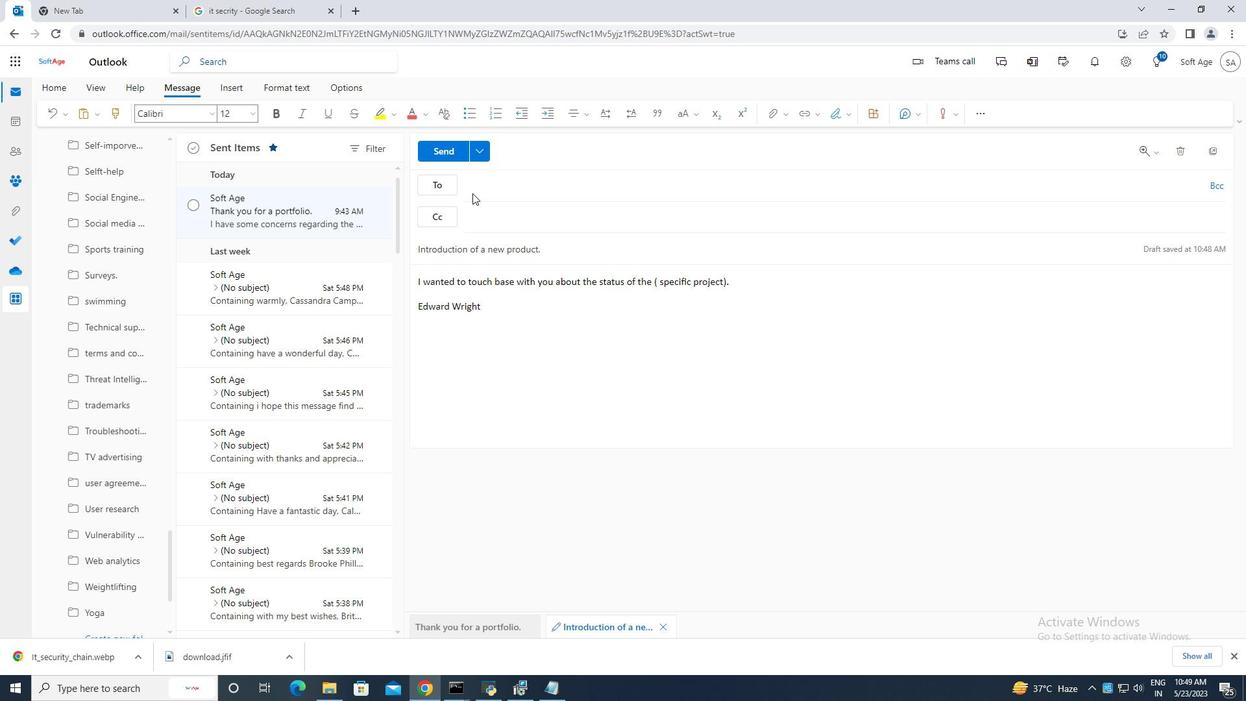 
Action: Mouse pressed left at (477, 188)
Screenshot: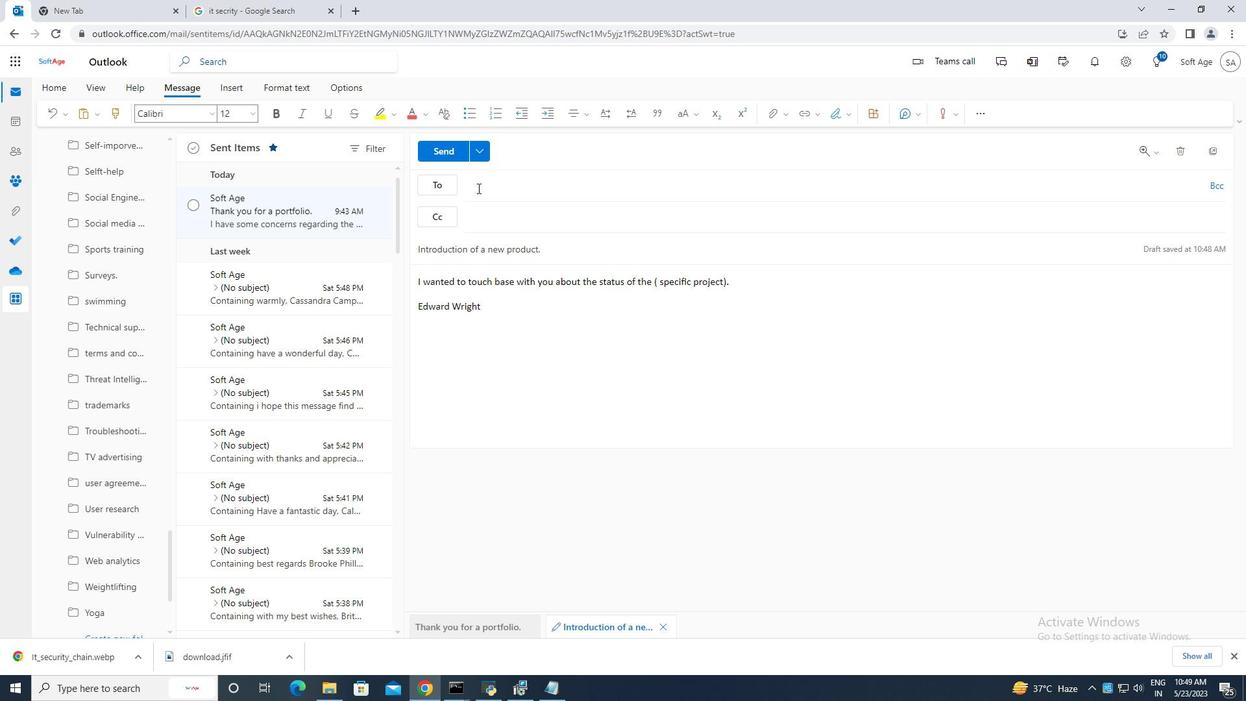 
Action: Mouse moved to (481, 187)
Screenshot: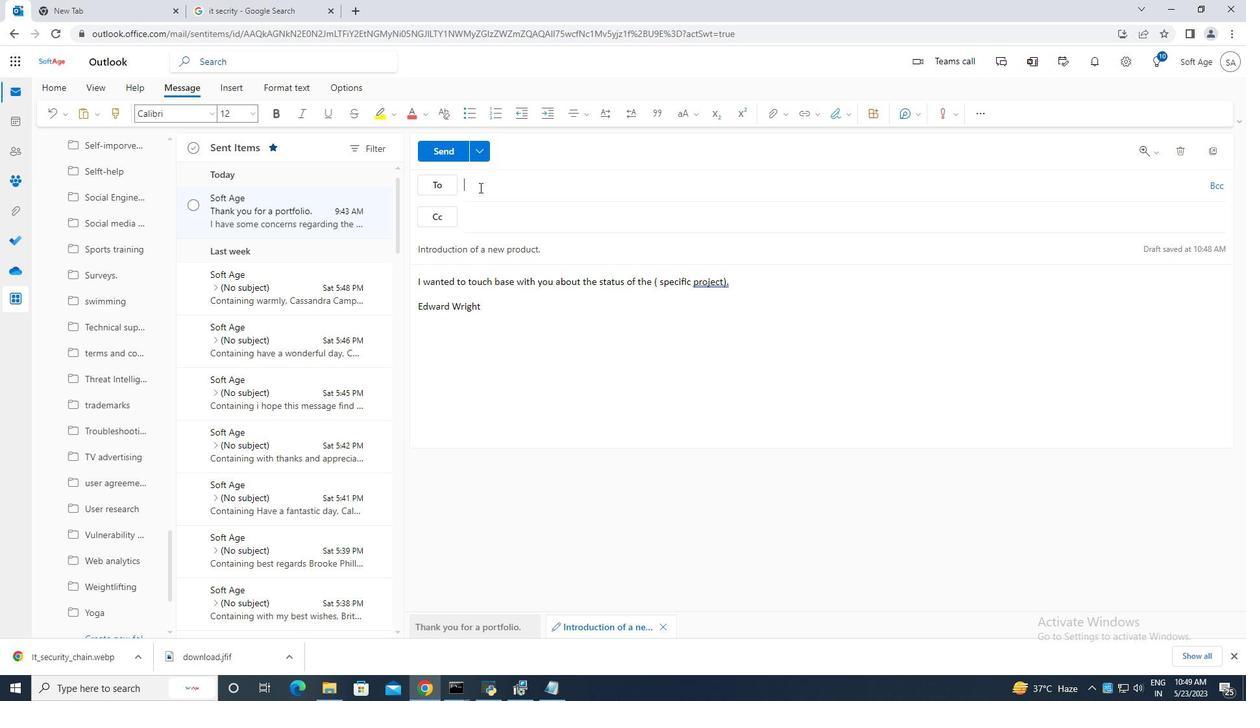 
Action: Key pressed softage.3<Key.shift>@
Screenshot: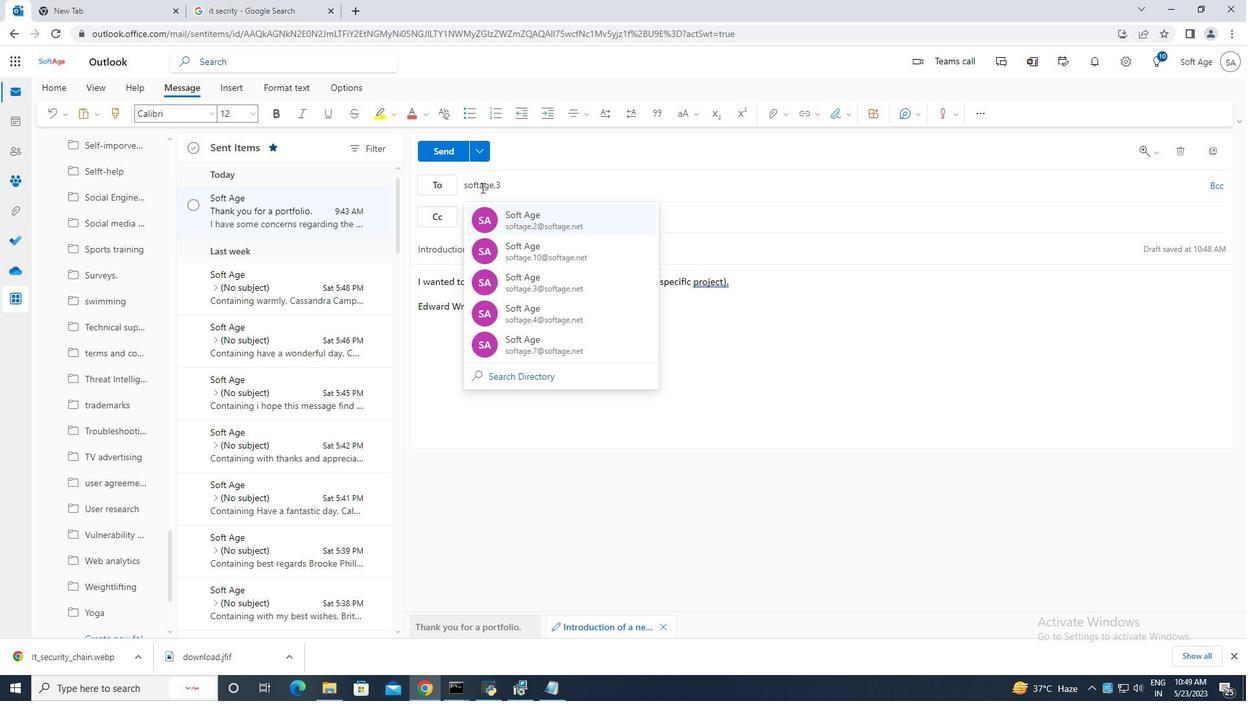 
Action: Mouse moved to (568, 209)
Screenshot: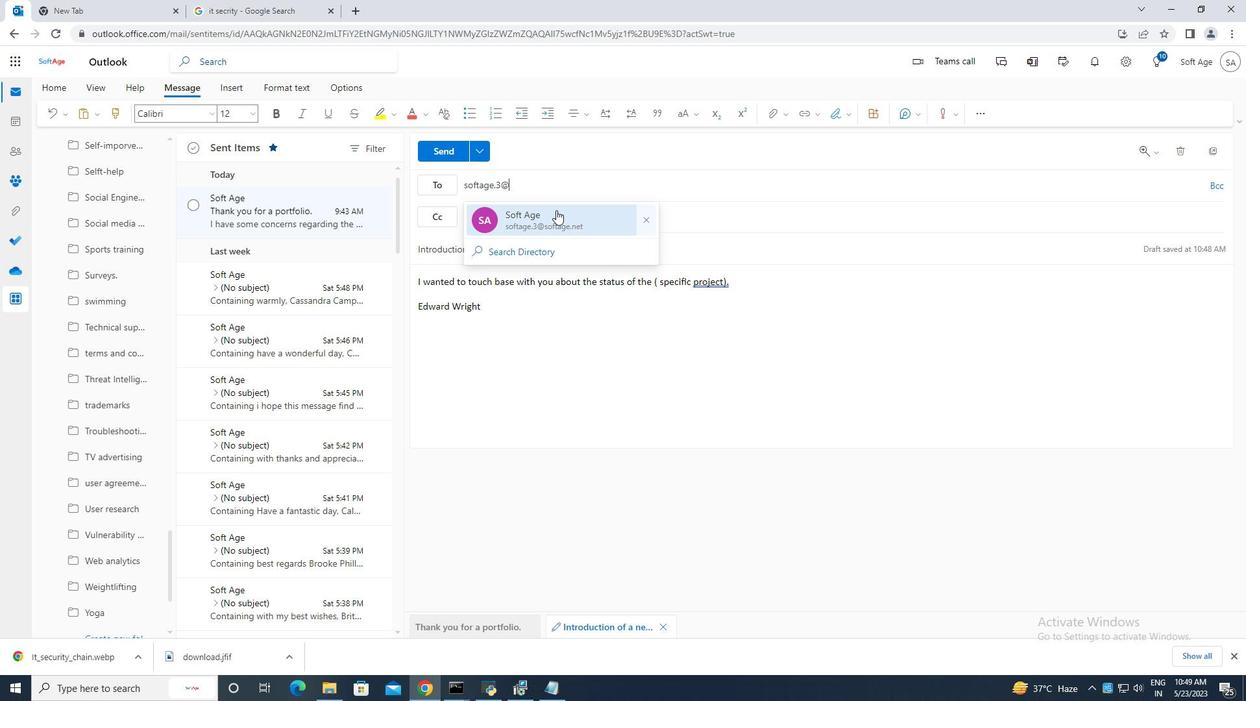
Action: Mouse pressed left at (568, 209)
Screenshot: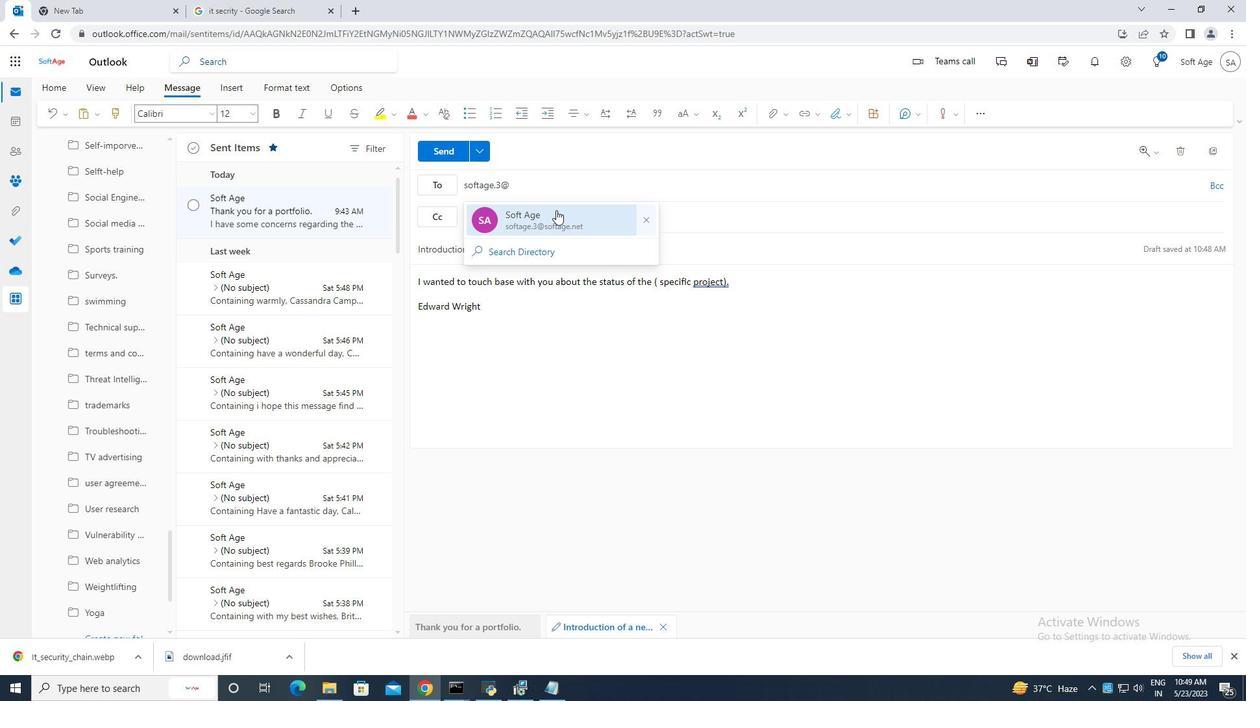 
Action: Mouse moved to (108, 582)
Screenshot: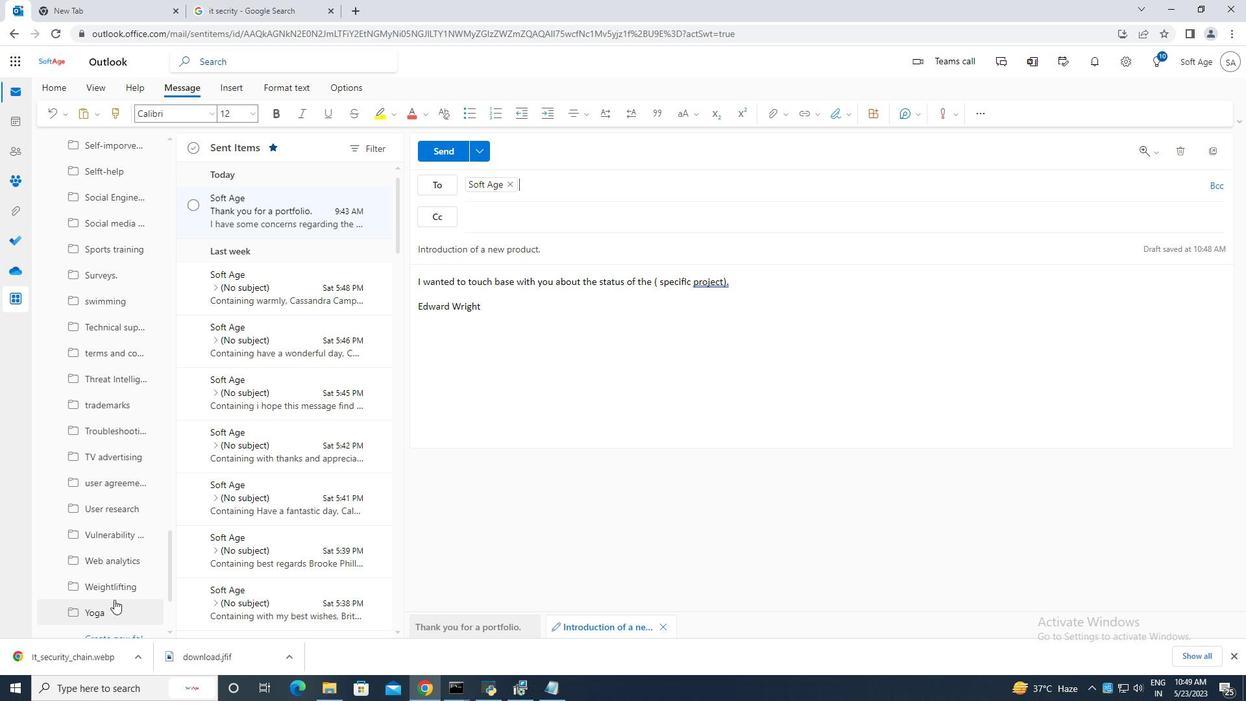 
Action: Mouse scrolled (108, 582) with delta (0, 0)
Screenshot: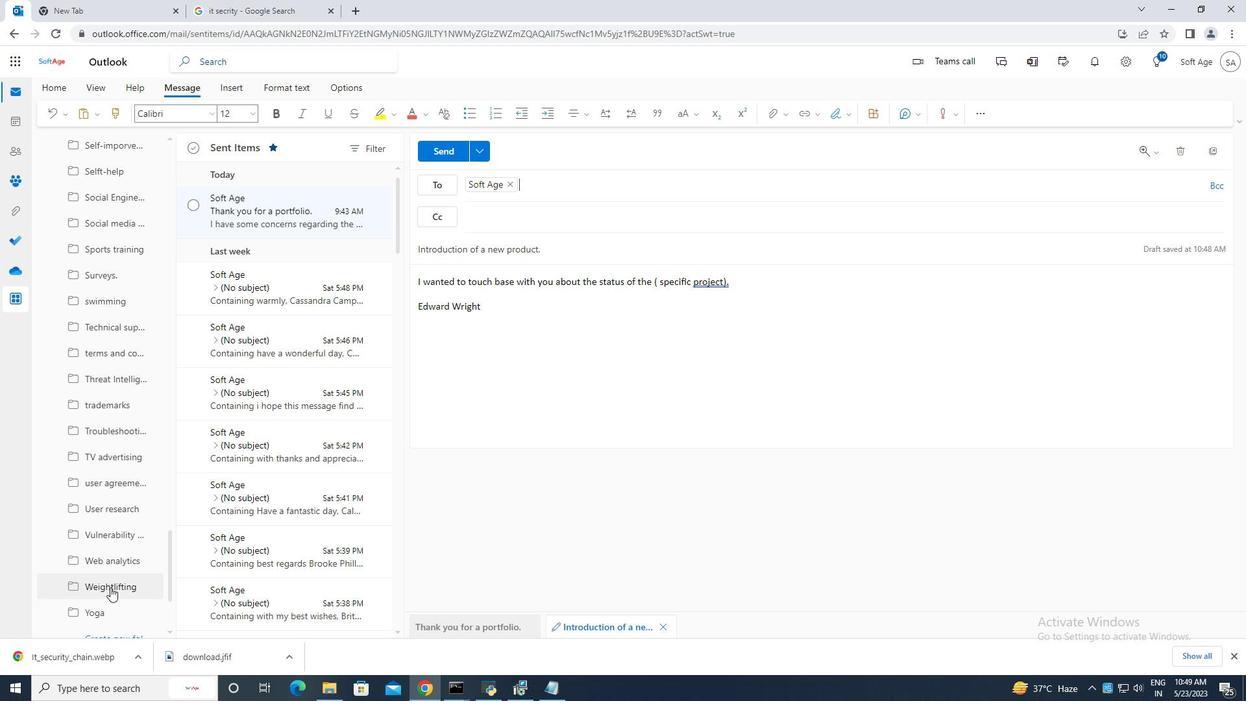 
Action: Mouse scrolled (108, 582) with delta (0, 0)
Screenshot: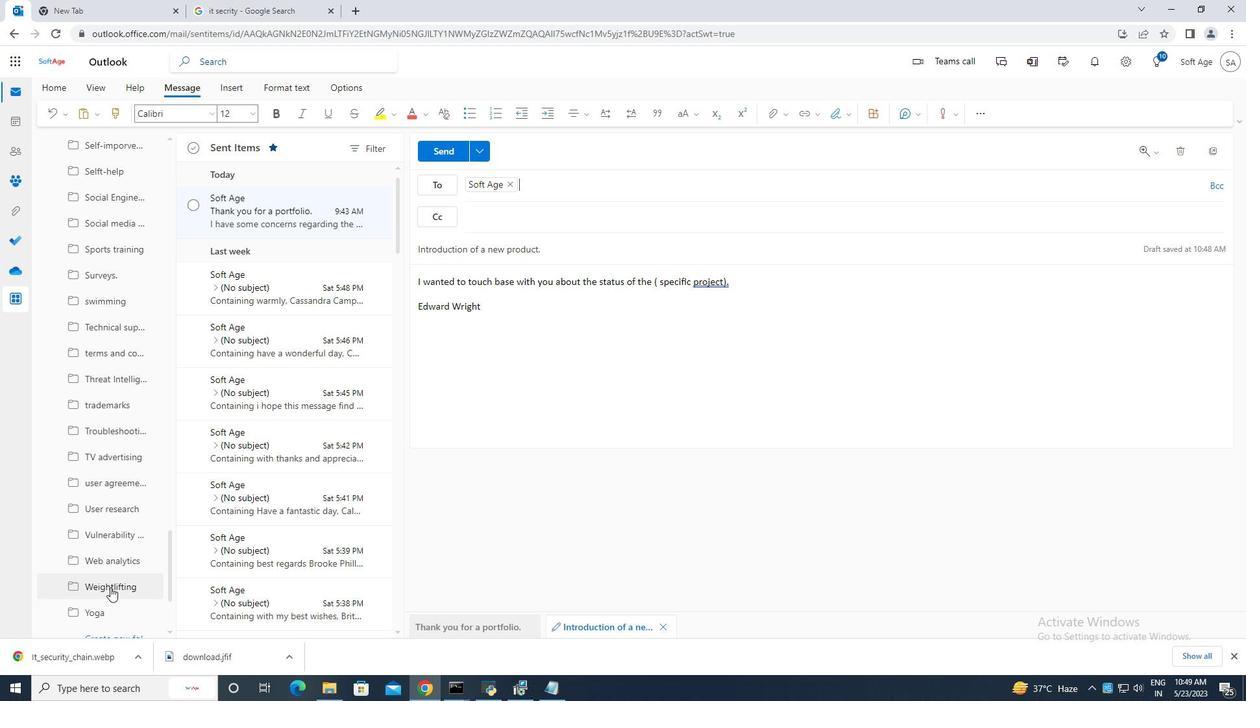 
Action: Mouse scrolled (108, 582) with delta (0, 0)
Screenshot: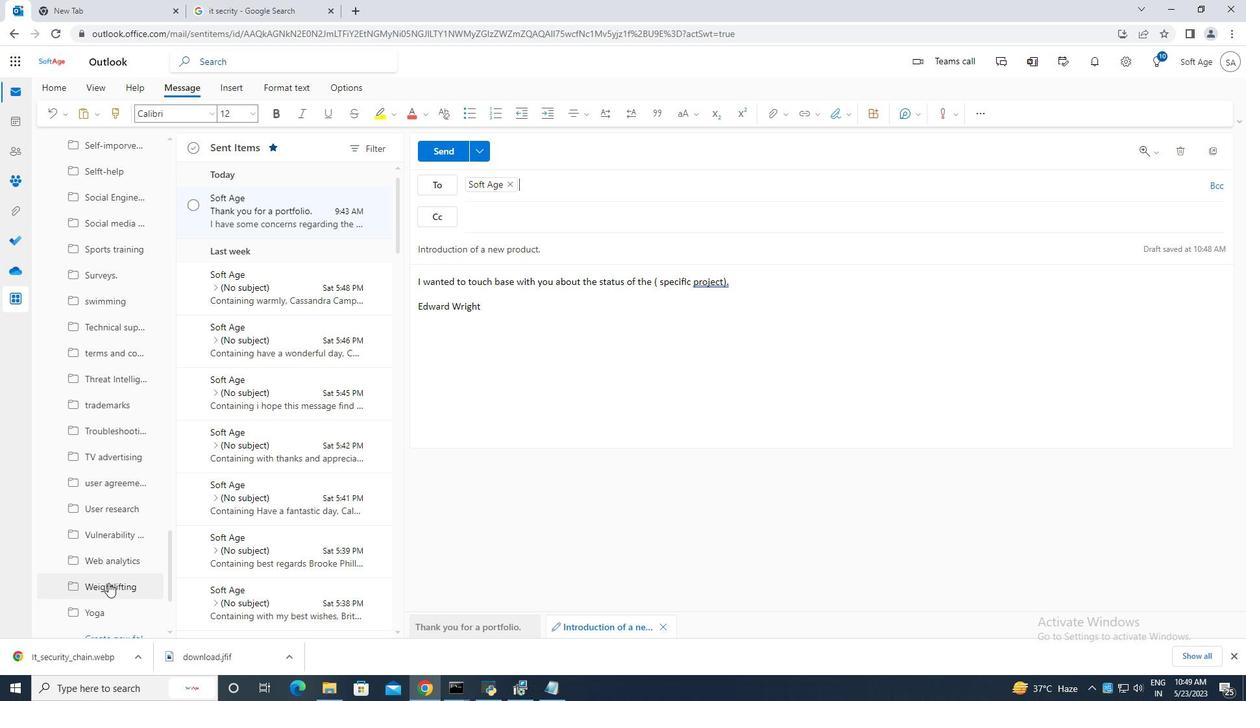 
Action: Mouse moved to (108, 582)
Screenshot: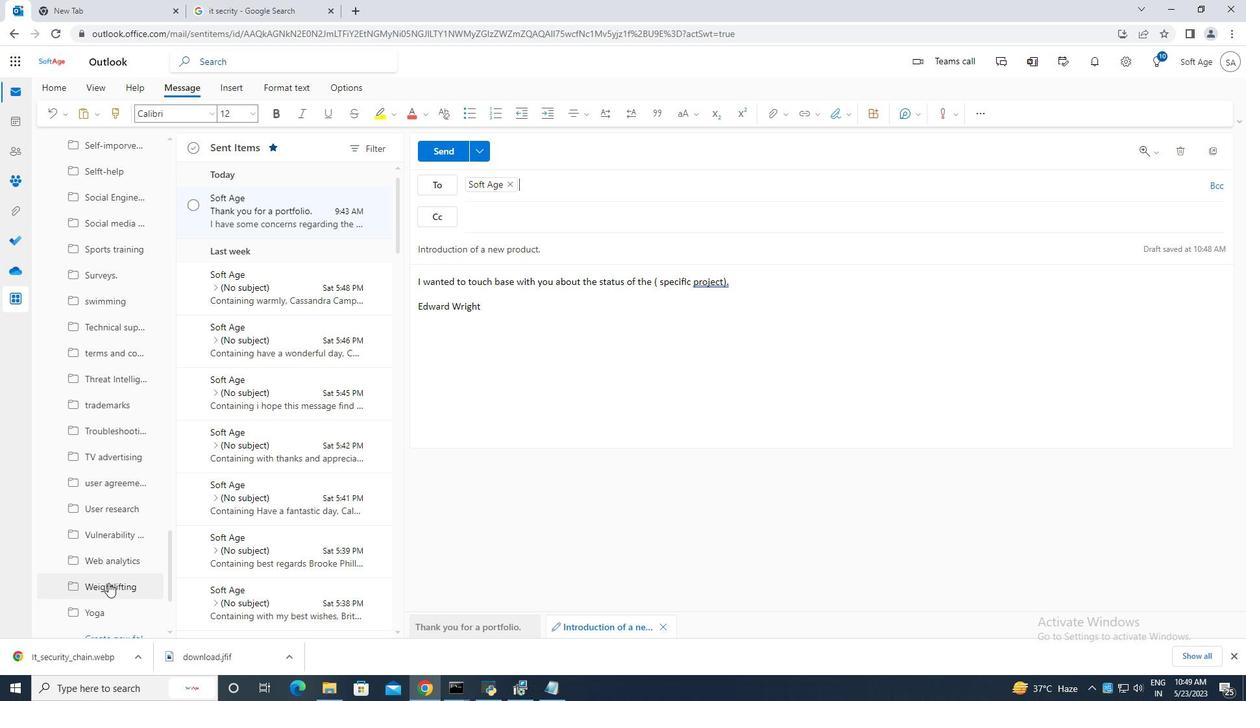 
Action: Mouse scrolled (108, 582) with delta (0, 0)
Screenshot: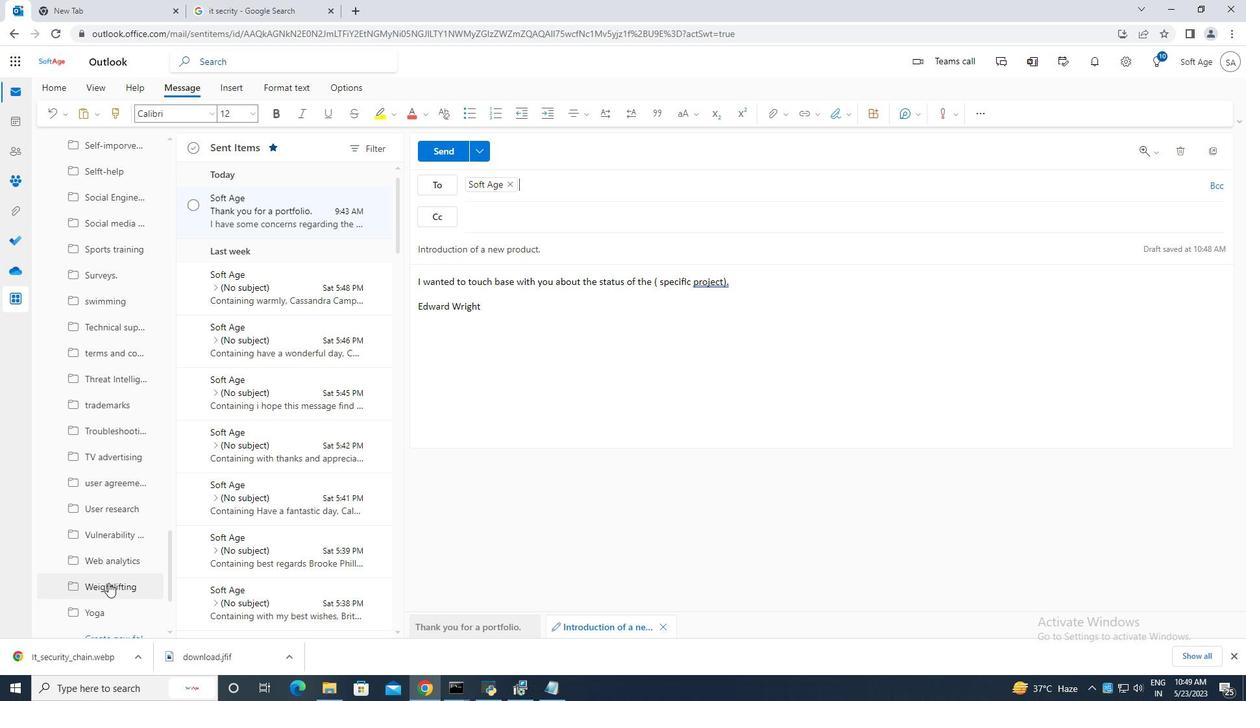 
Action: Mouse moved to (107, 582)
Screenshot: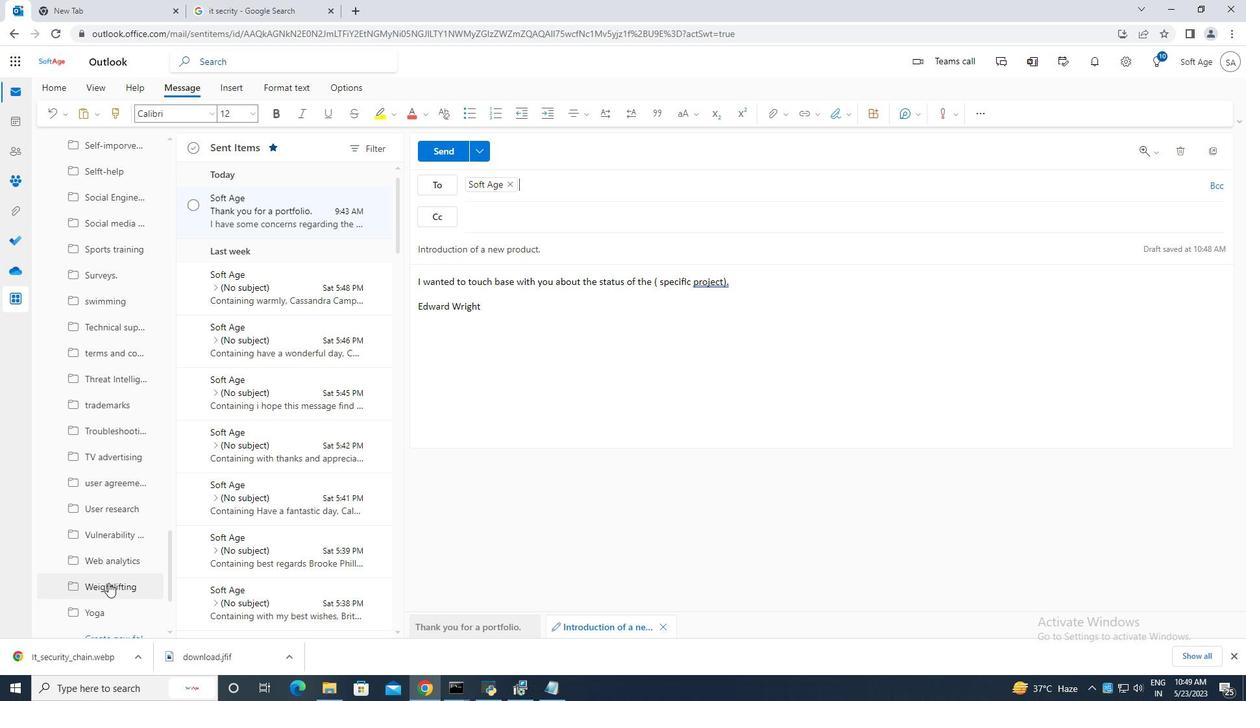 
Action: Mouse scrolled (107, 581) with delta (0, 0)
Screenshot: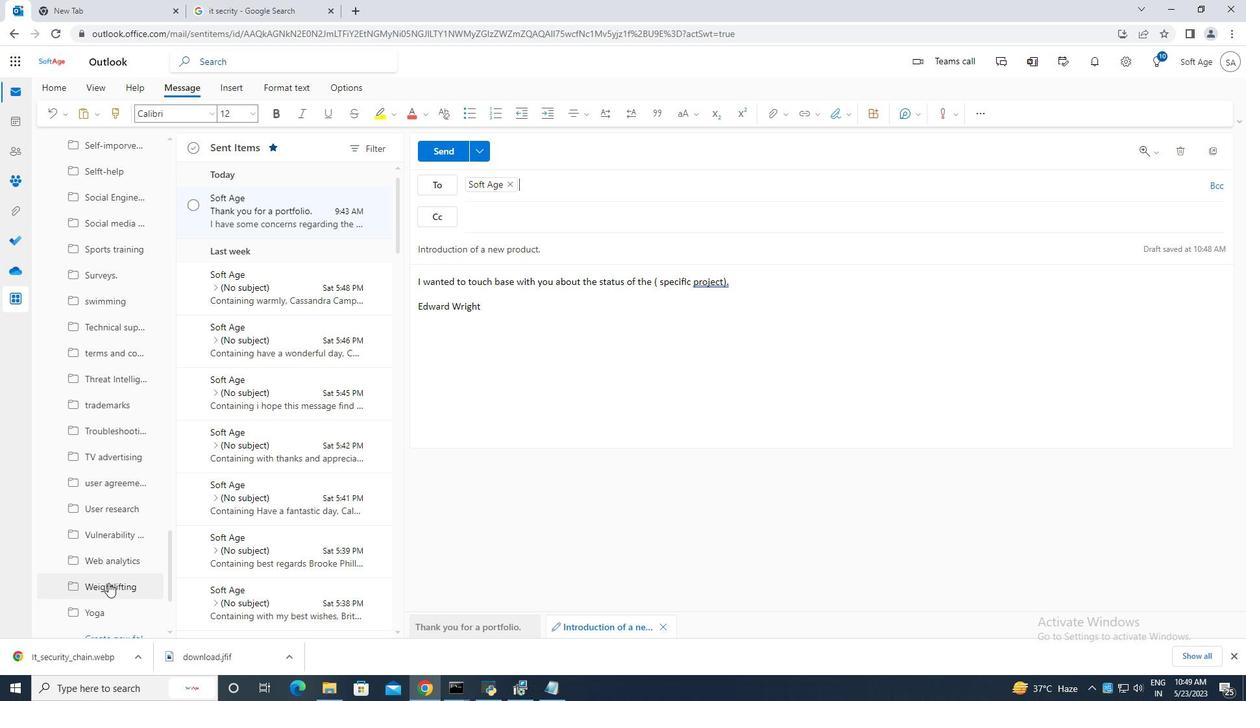 
Action: Mouse moved to (121, 508)
Screenshot: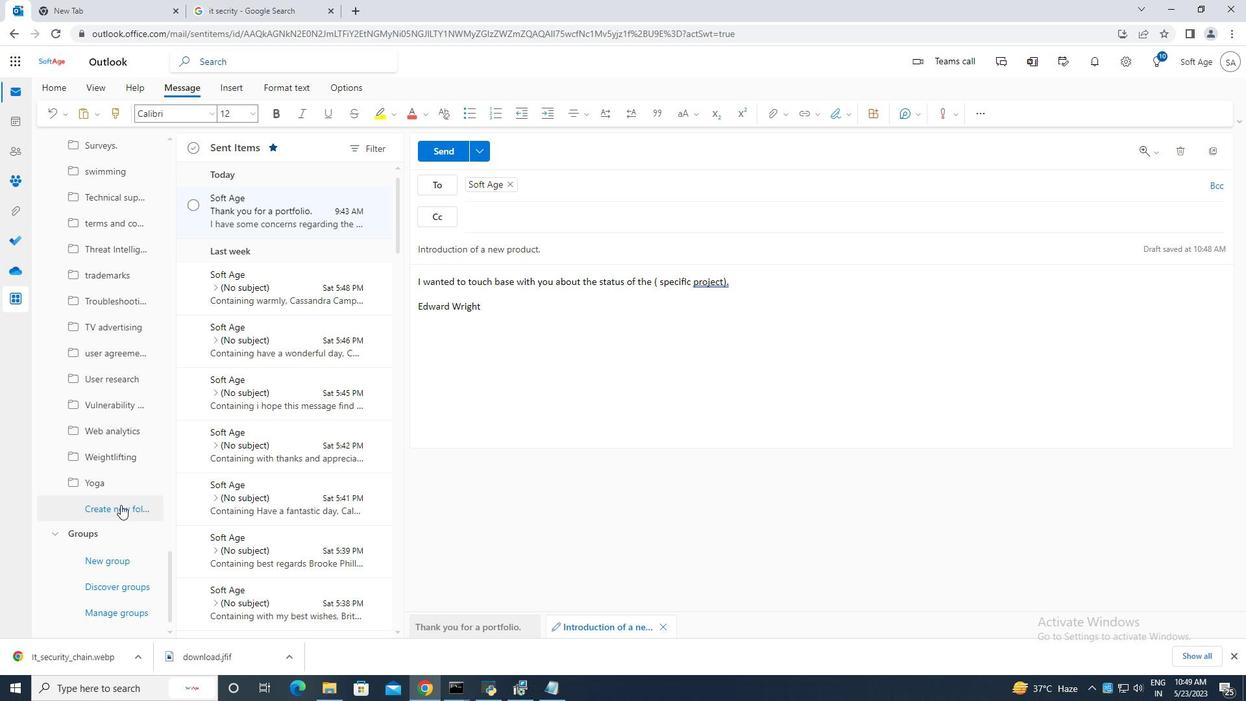 
Action: Mouse pressed left at (121, 508)
Screenshot: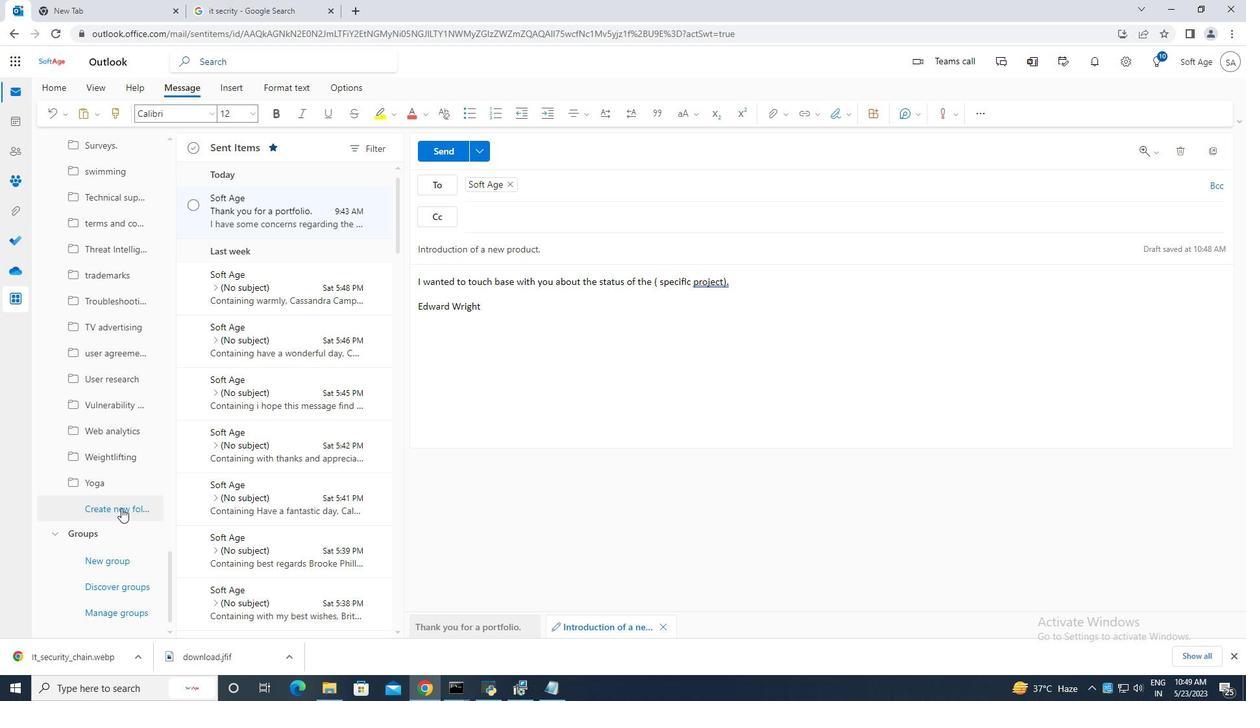 
Action: Mouse moved to (107, 510)
Screenshot: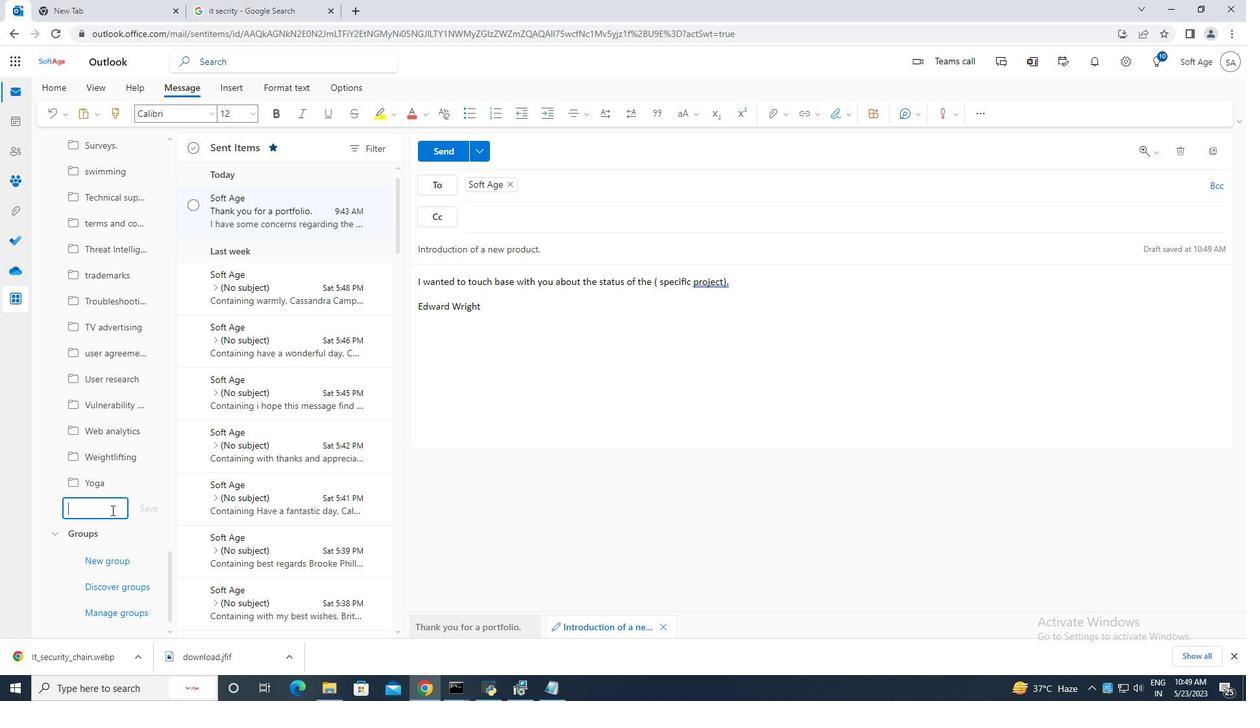 
Action: Mouse pressed left at (107, 510)
Screenshot: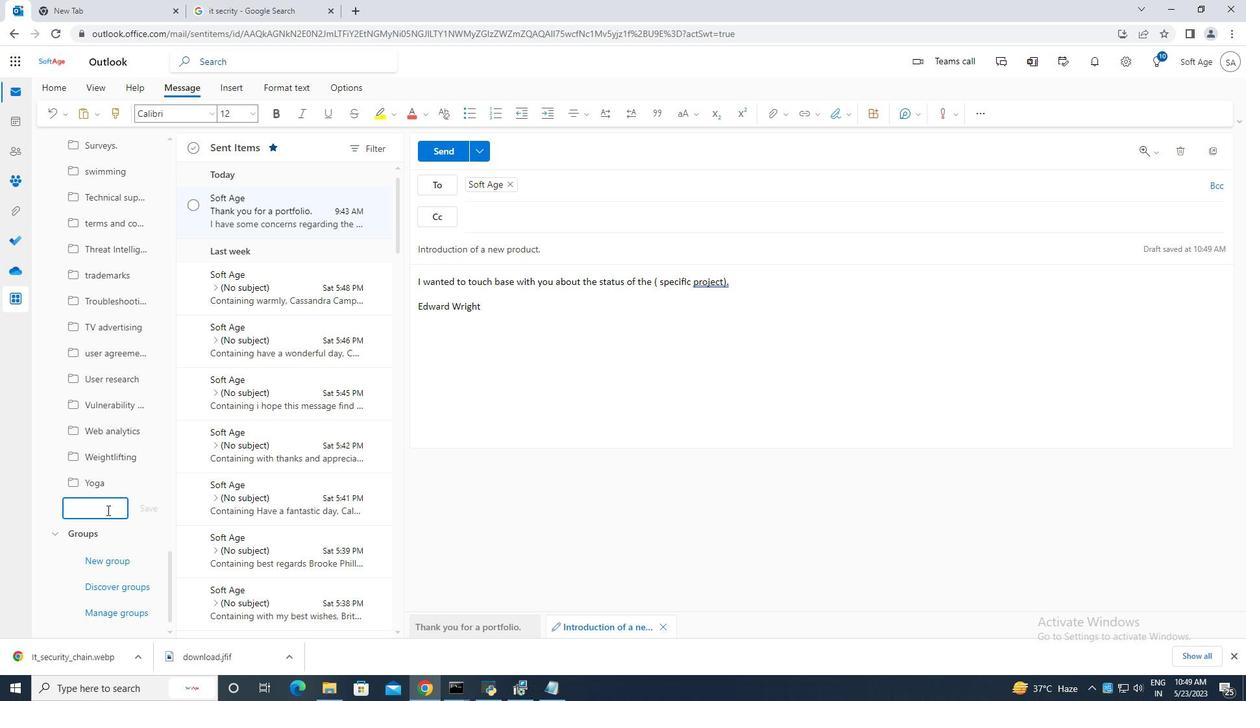 
Action: Key pressed <Key.caps_lock>T<Key.caps_lock>icketib<Key.backspace>ng<Key.space>system
Screenshot: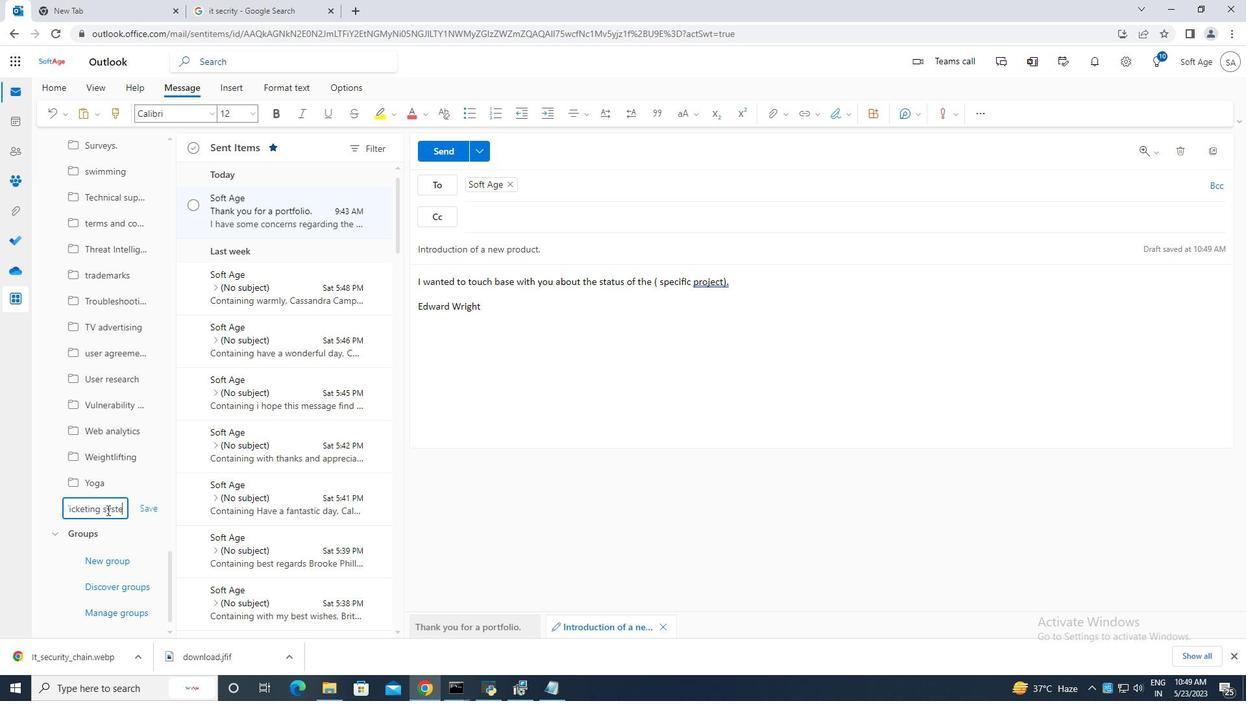 
Action: Mouse moved to (149, 509)
Screenshot: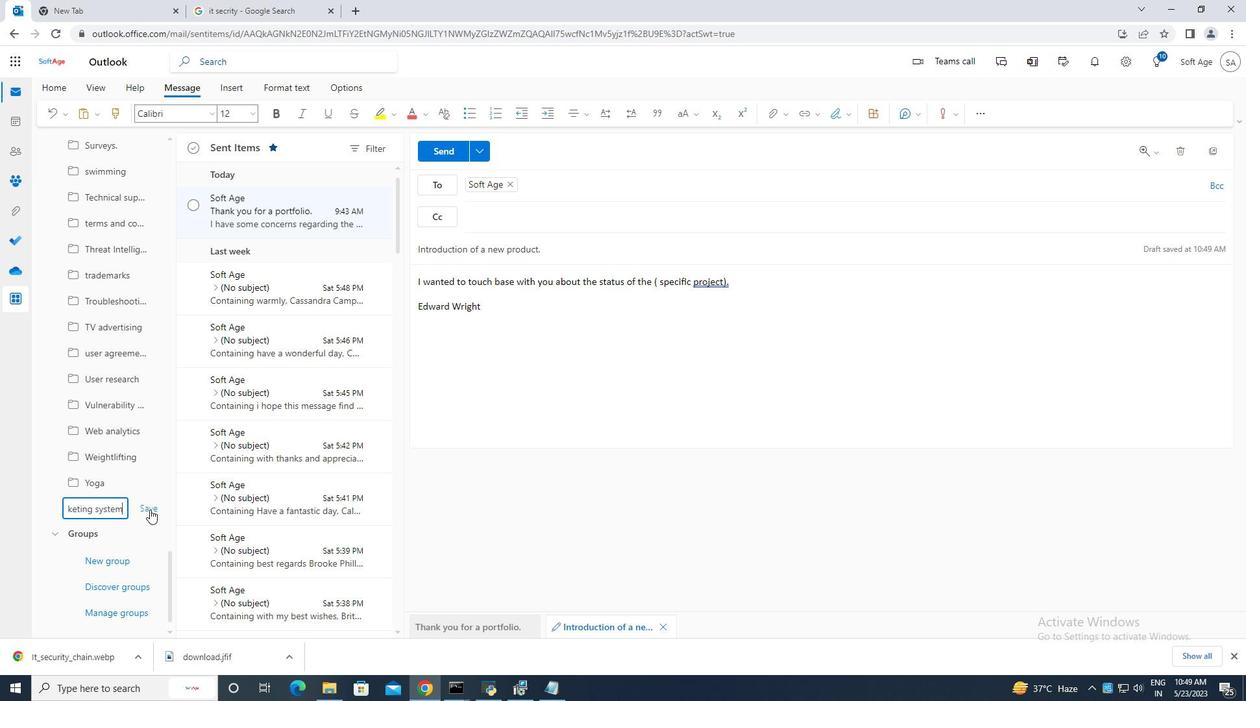 
Action: Mouse pressed left at (149, 509)
Screenshot: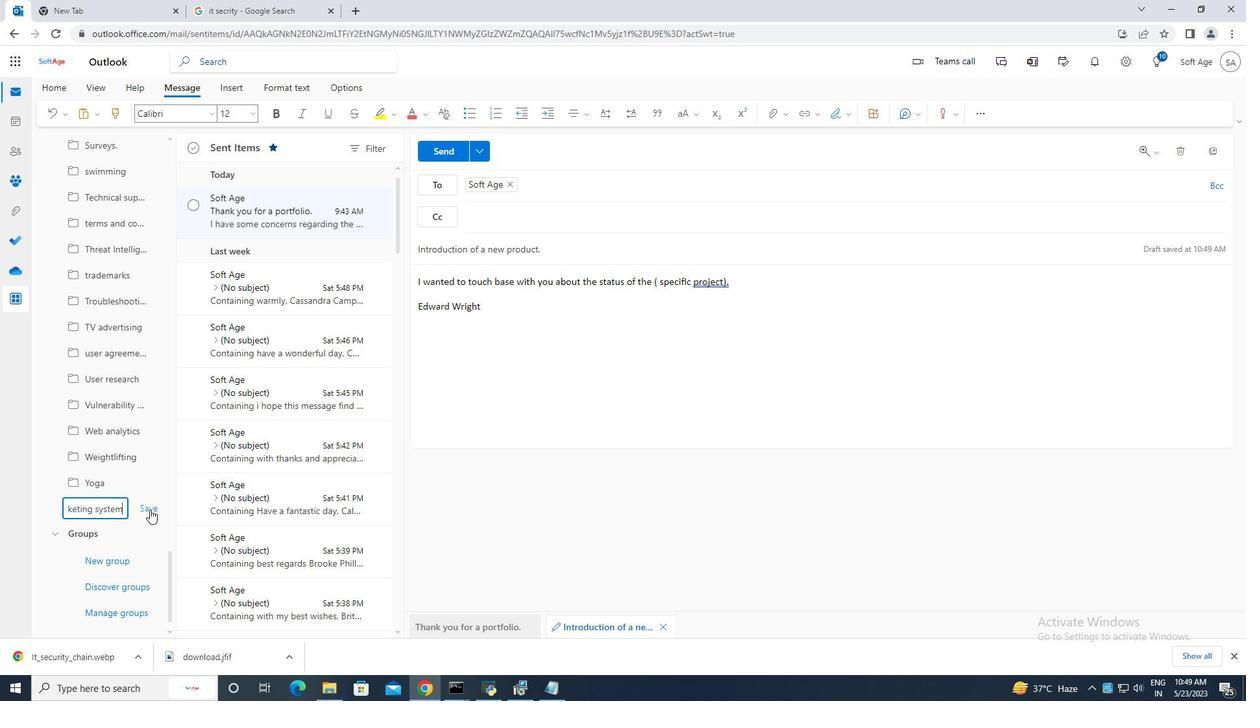 
Action: Mouse moved to (449, 151)
Screenshot: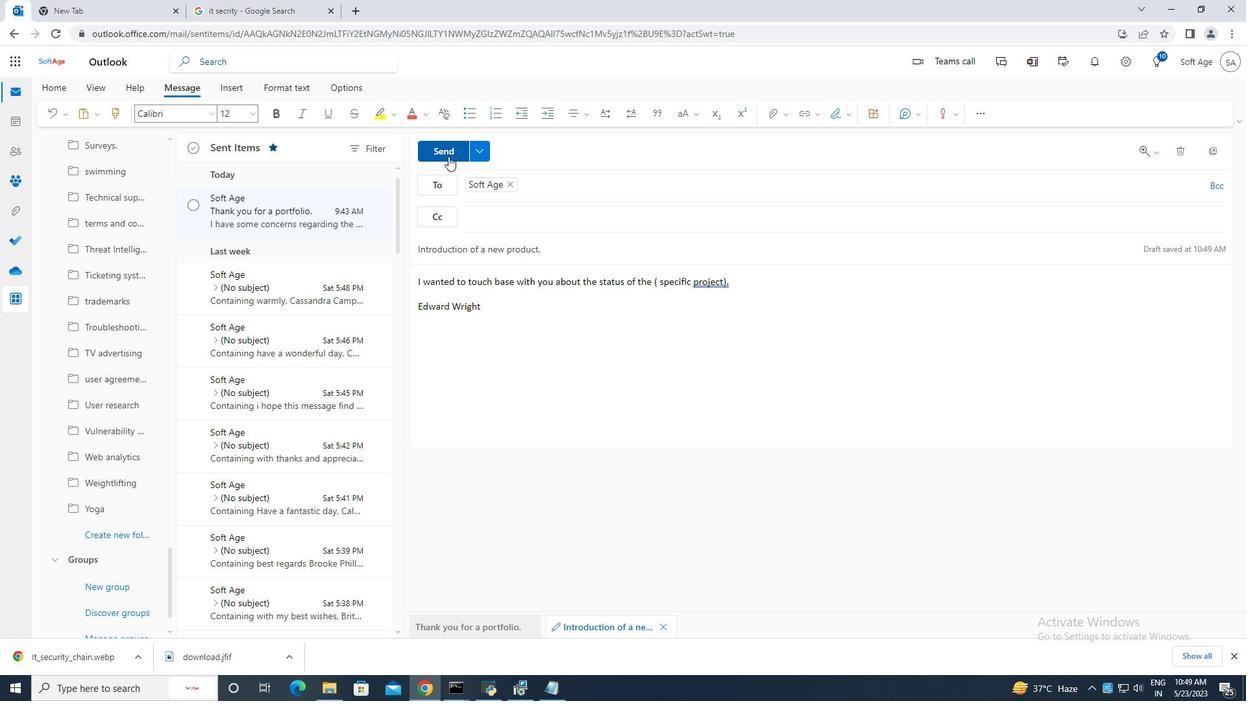 
Action: Mouse pressed left at (449, 151)
Screenshot: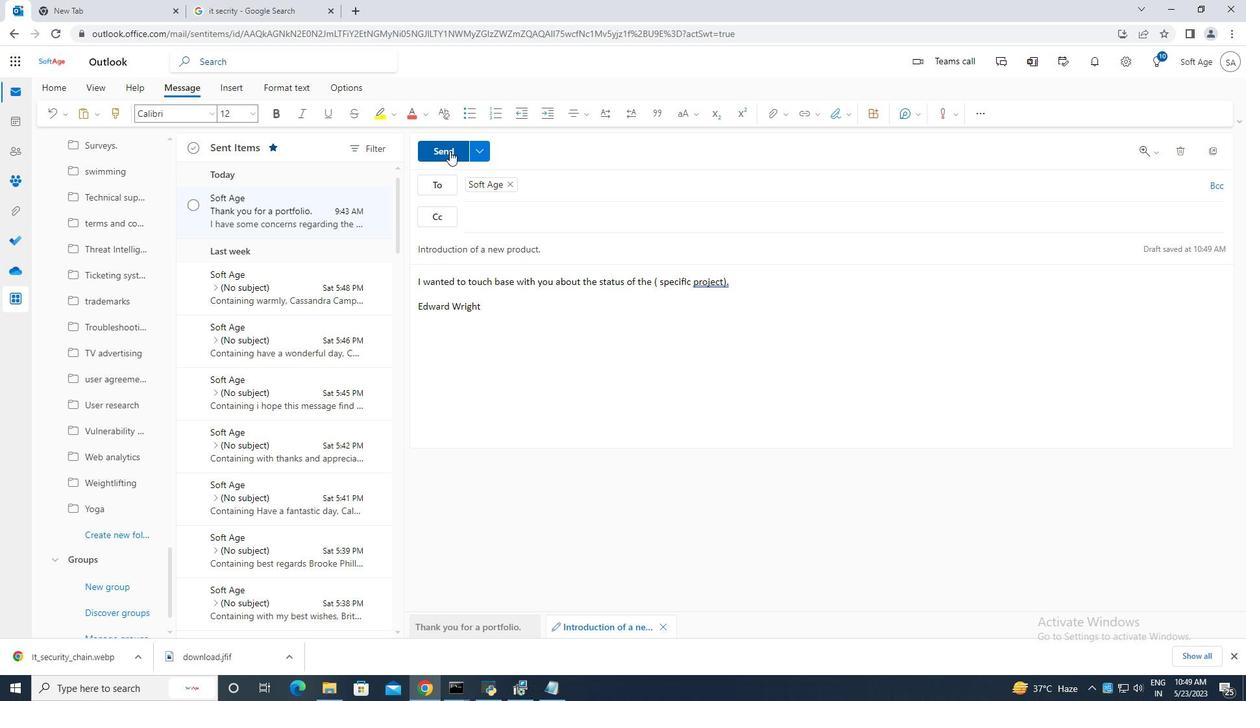 
Action: Mouse moved to (192, 206)
Screenshot: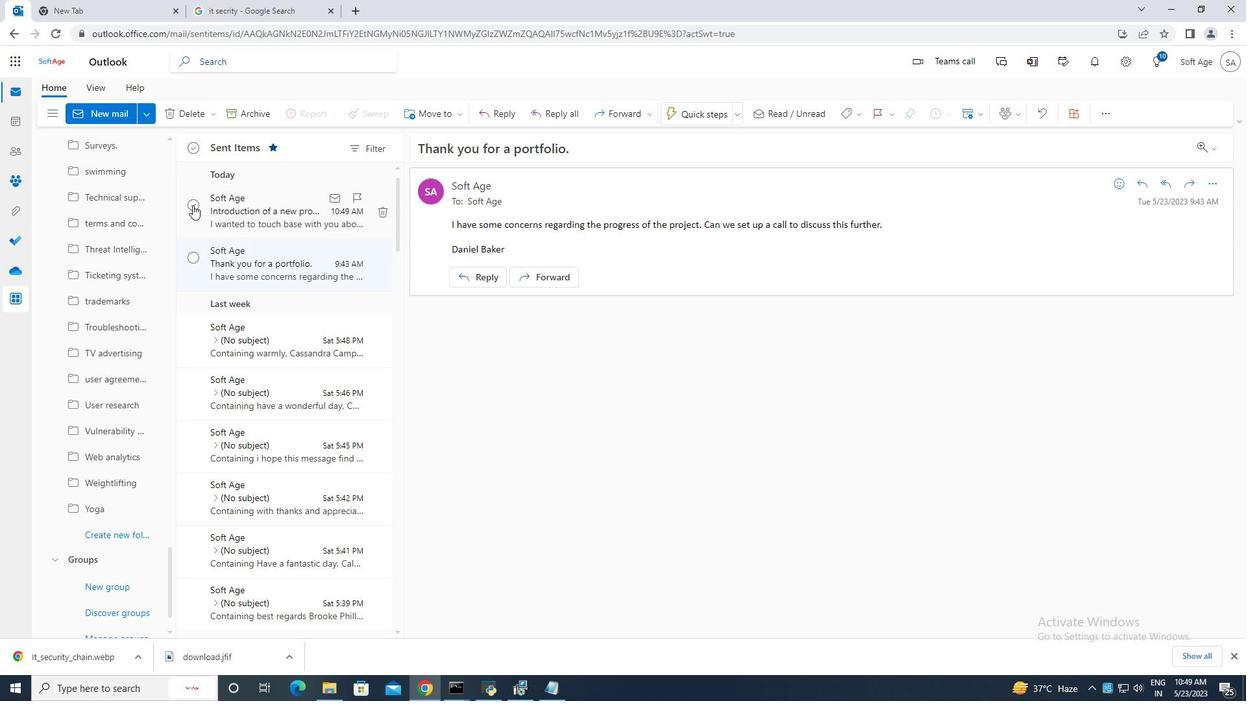 
Action: Mouse pressed left at (192, 206)
Screenshot: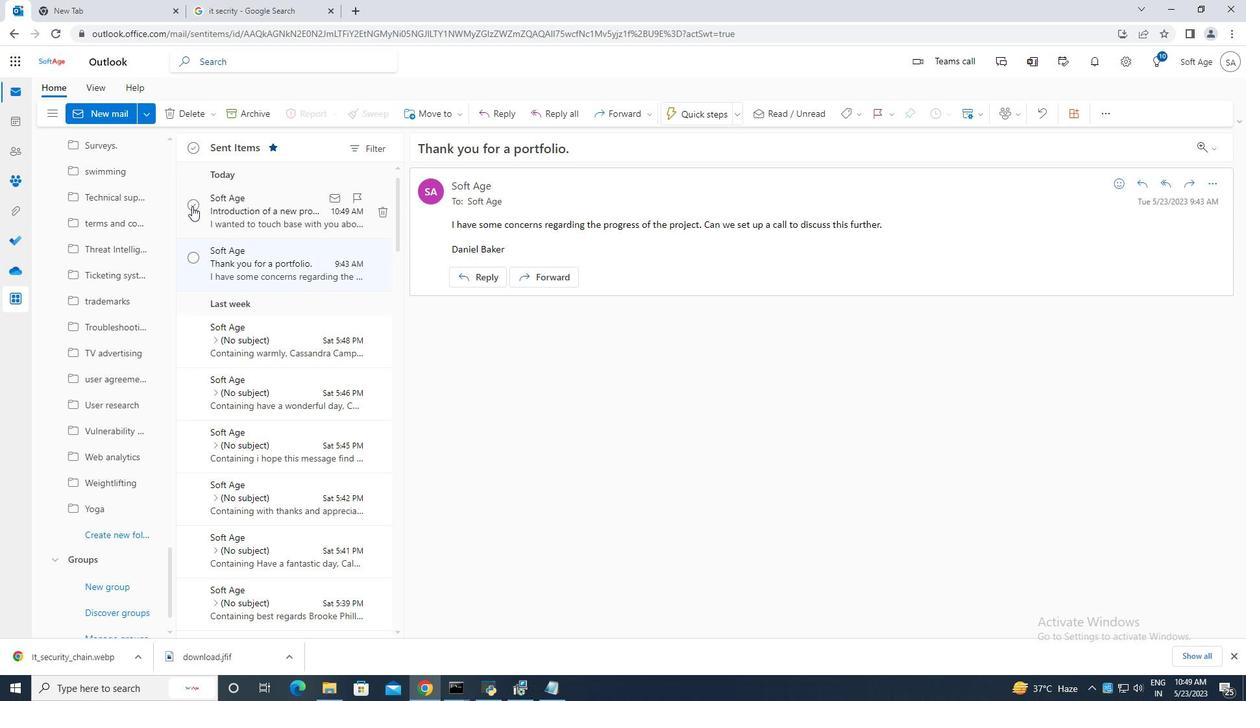 
Action: Mouse moved to (434, 112)
Screenshot: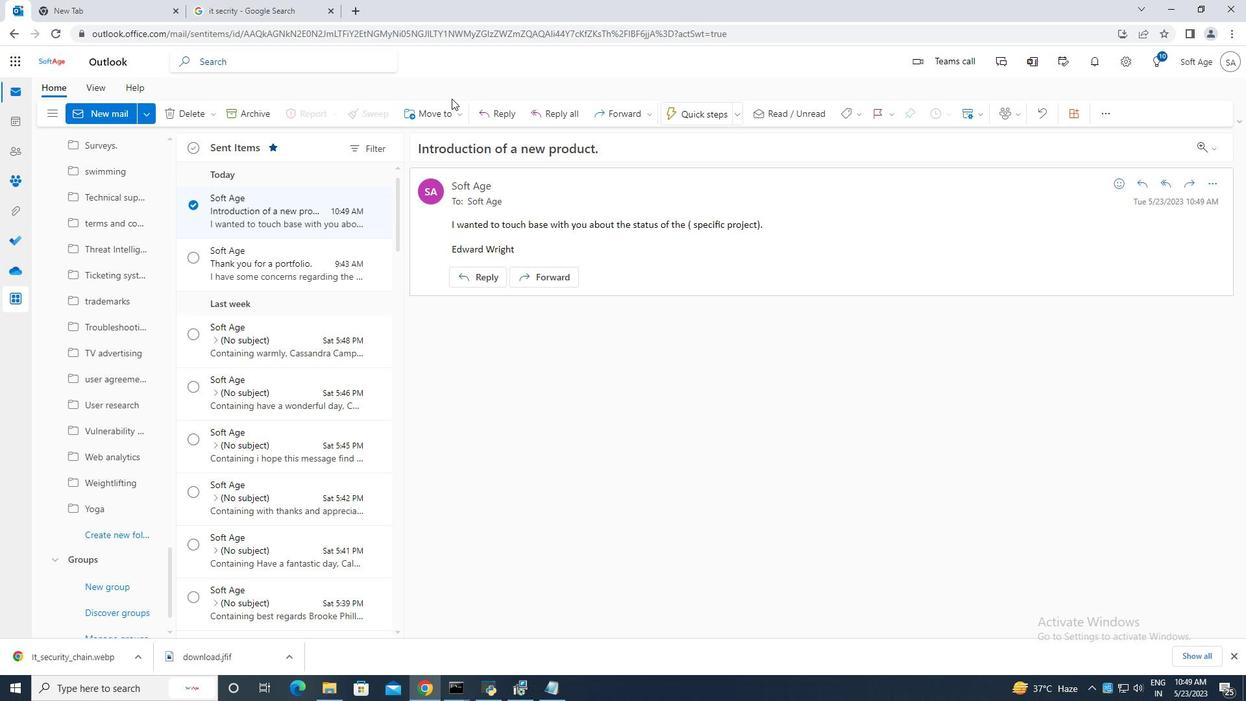 
Action: Mouse pressed left at (434, 112)
Screenshot: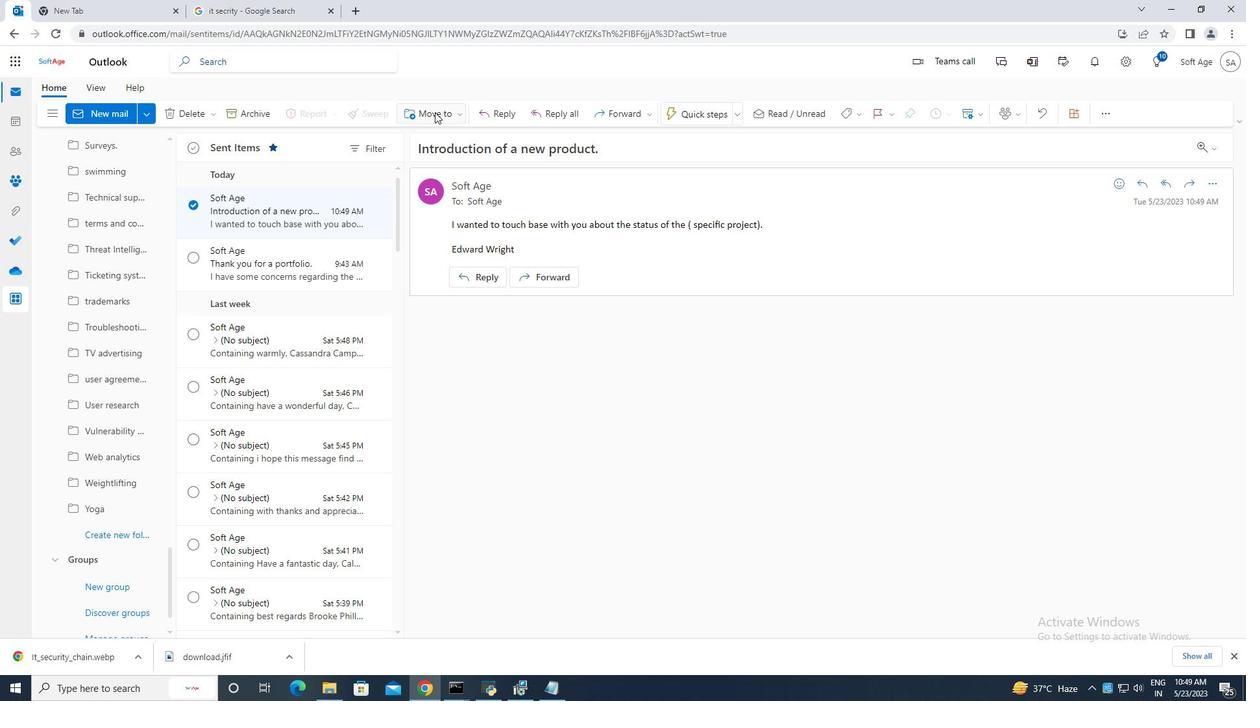 
Action: Mouse moved to (464, 139)
Screenshot: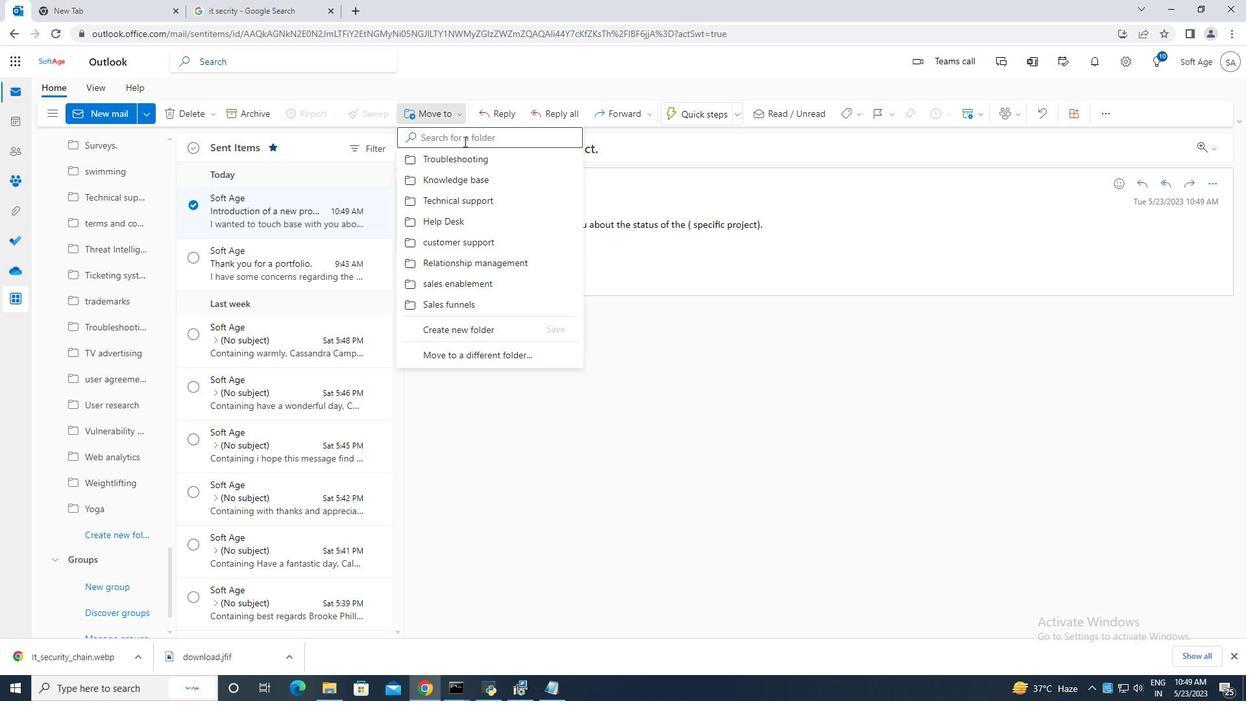 
Action: Mouse pressed left at (464, 139)
Screenshot: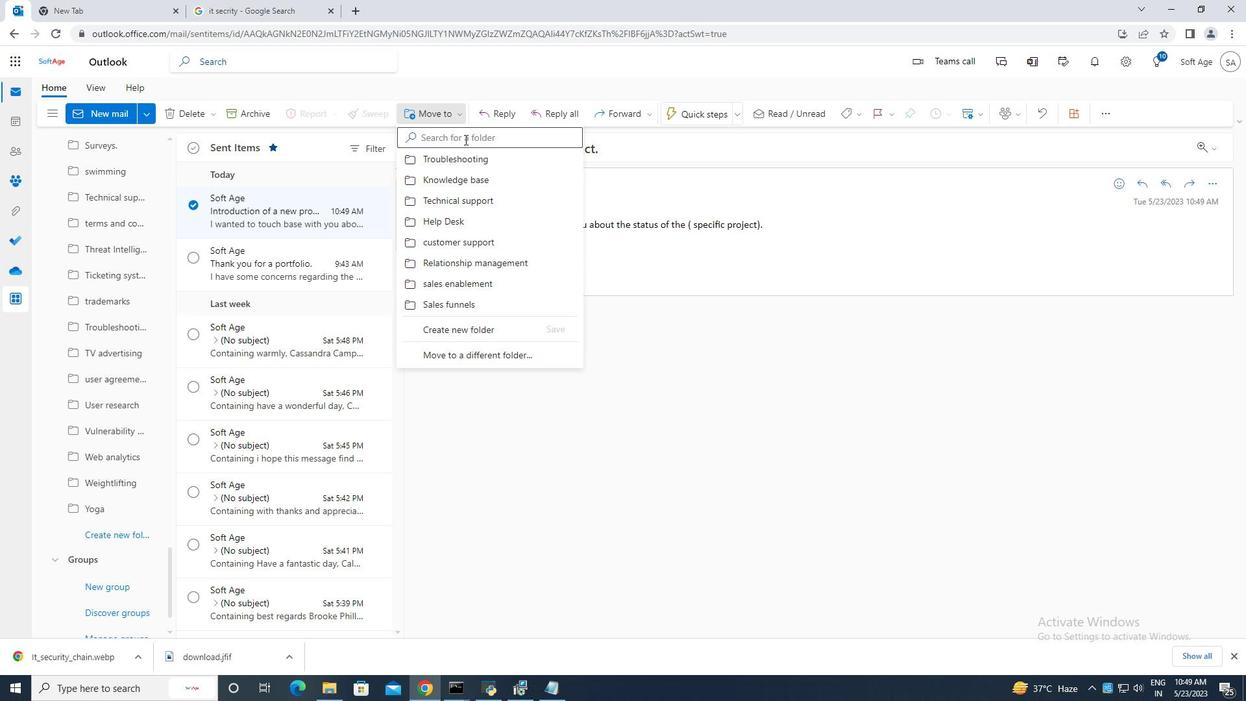 
Action: Mouse moved to (464, 139)
Screenshot: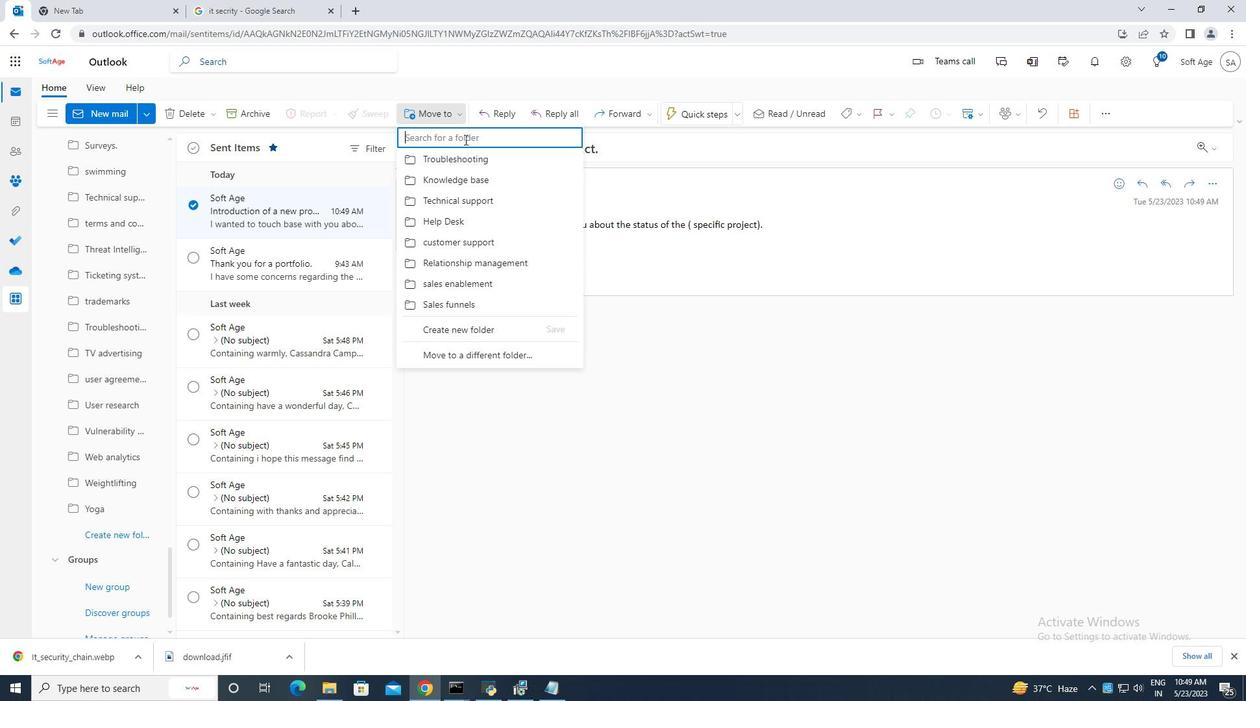 
Action: Key pressed ticketing<Key.space>system
Screenshot: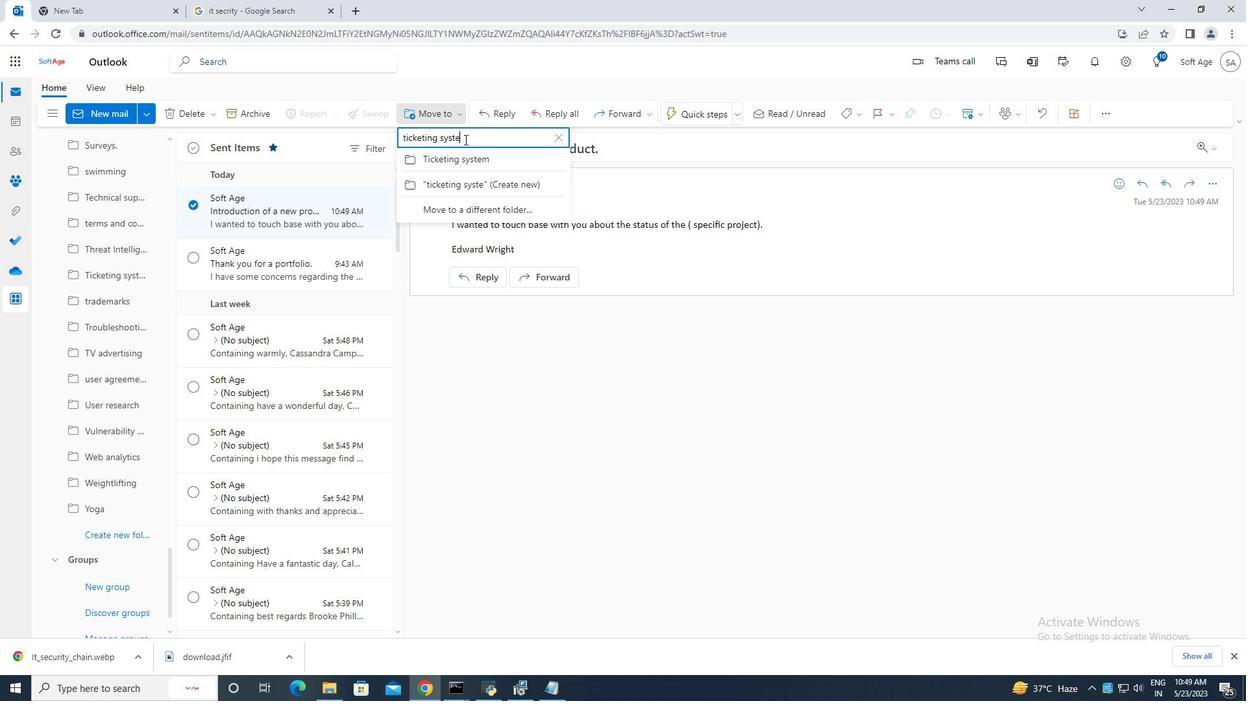 
Action: Mouse moved to (490, 159)
Screenshot: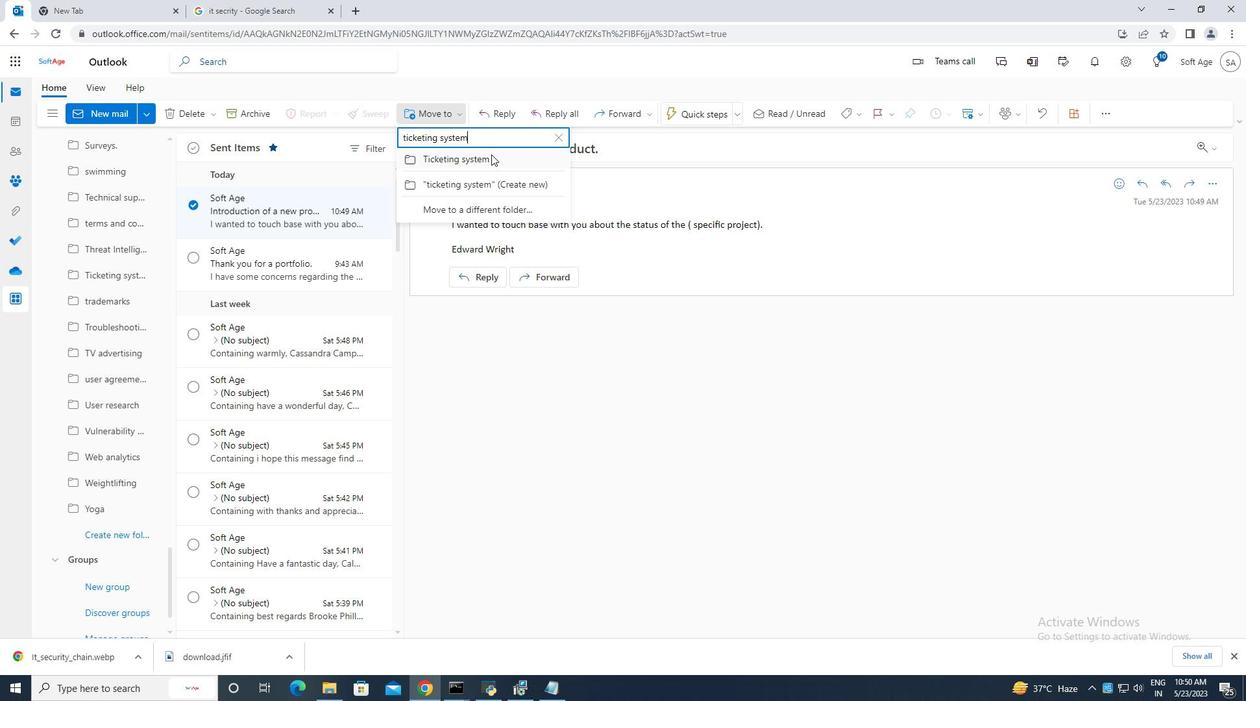 
Action: Mouse pressed left at (490, 159)
Screenshot: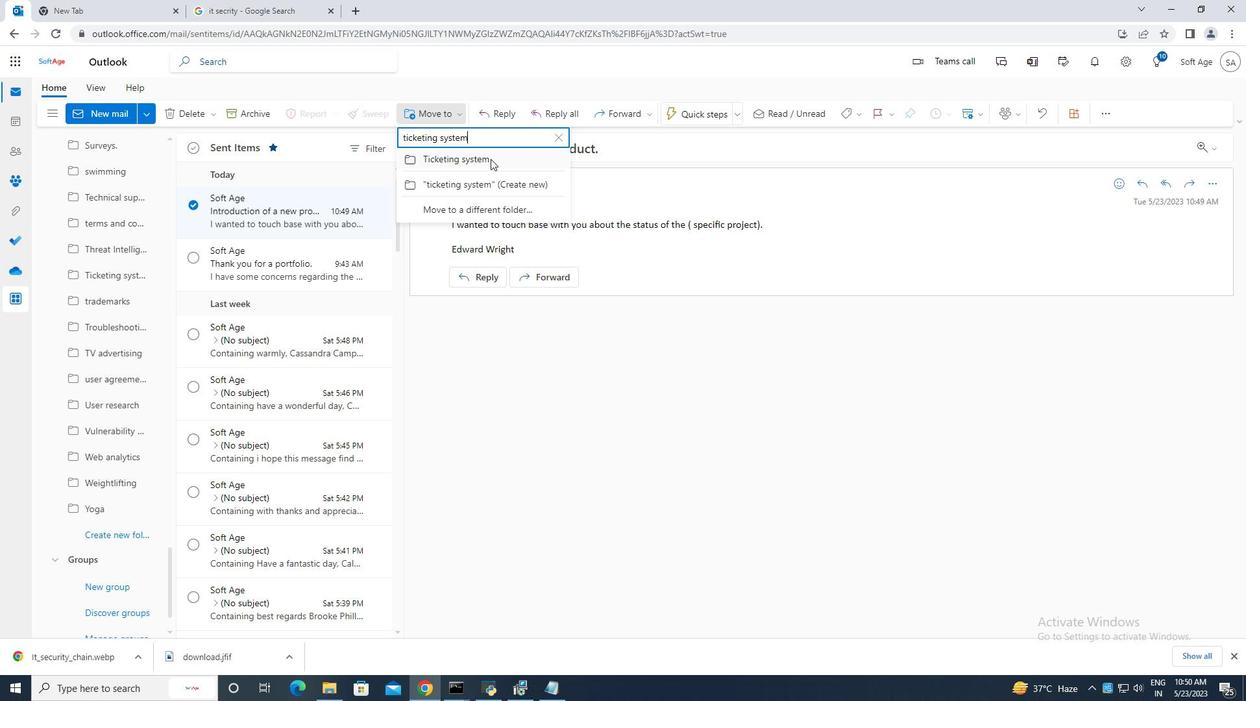 
Action: Mouse moved to (534, 167)
Screenshot: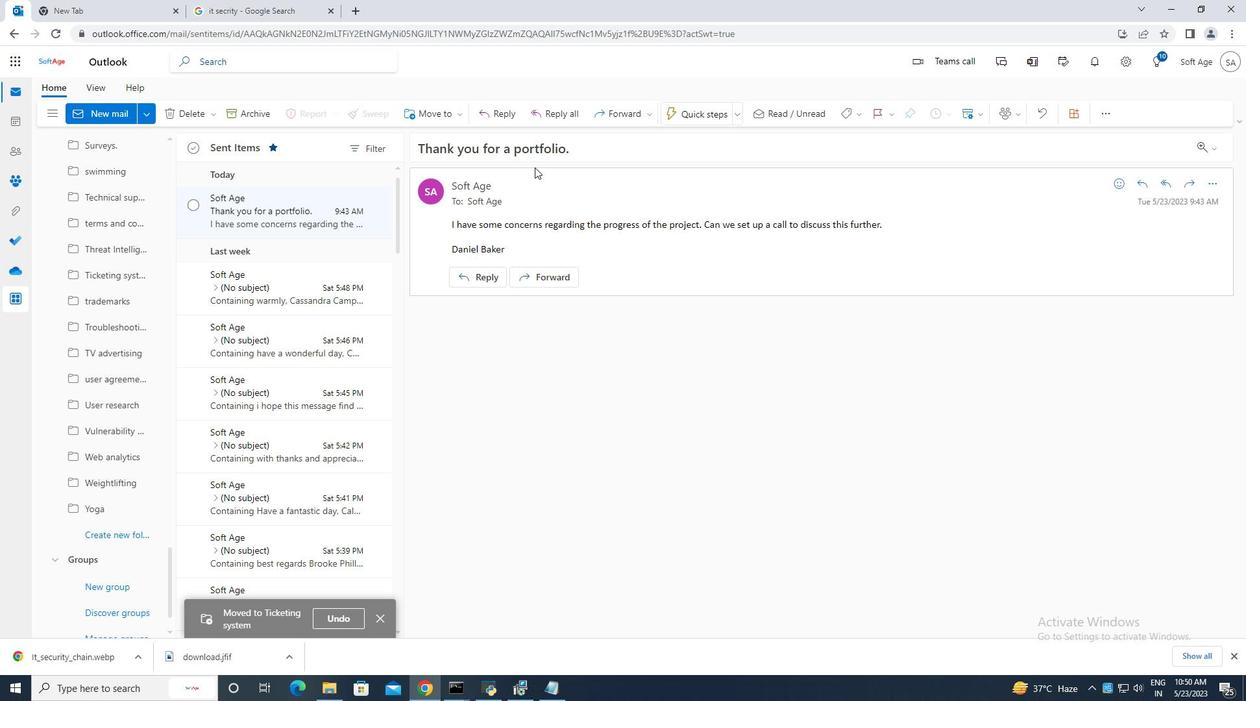
